 Task: Look for space in Kokubunji, Japan from 1st August, 2023 to 5th August, 2023 for 1 adult in price range Rs.6000 to Rs.15000. Place can be entire place with 1  bedroom having 1 bed and 1 bathroom. Property type can be house, flat, guest house. Amenities needed are: wifi. Booking option can be shelf check-in. Required host language is English.
Action: Mouse moved to (470, 112)
Screenshot: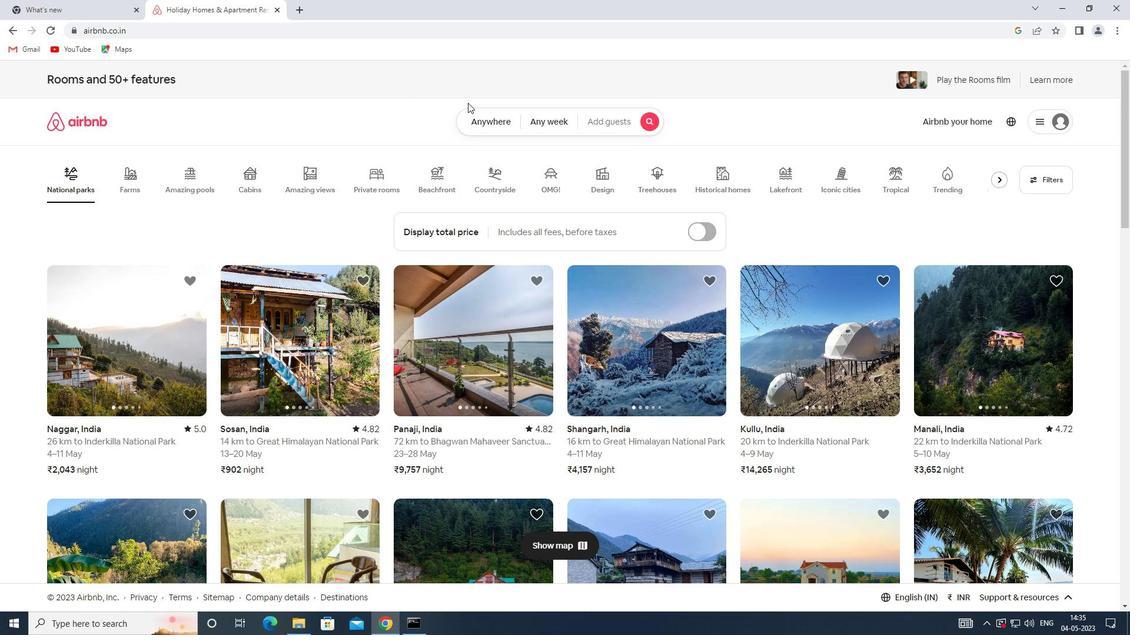 
Action: Mouse pressed left at (470, 112)
Screenshot: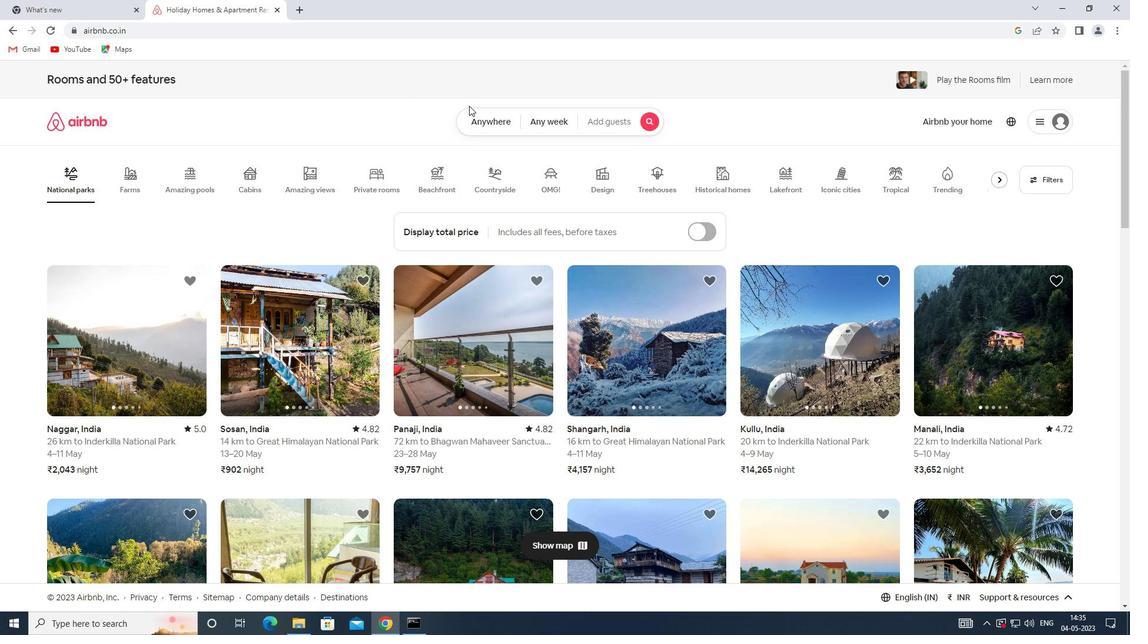 
Action: Mouse moved to (450, 164)
Screenshot: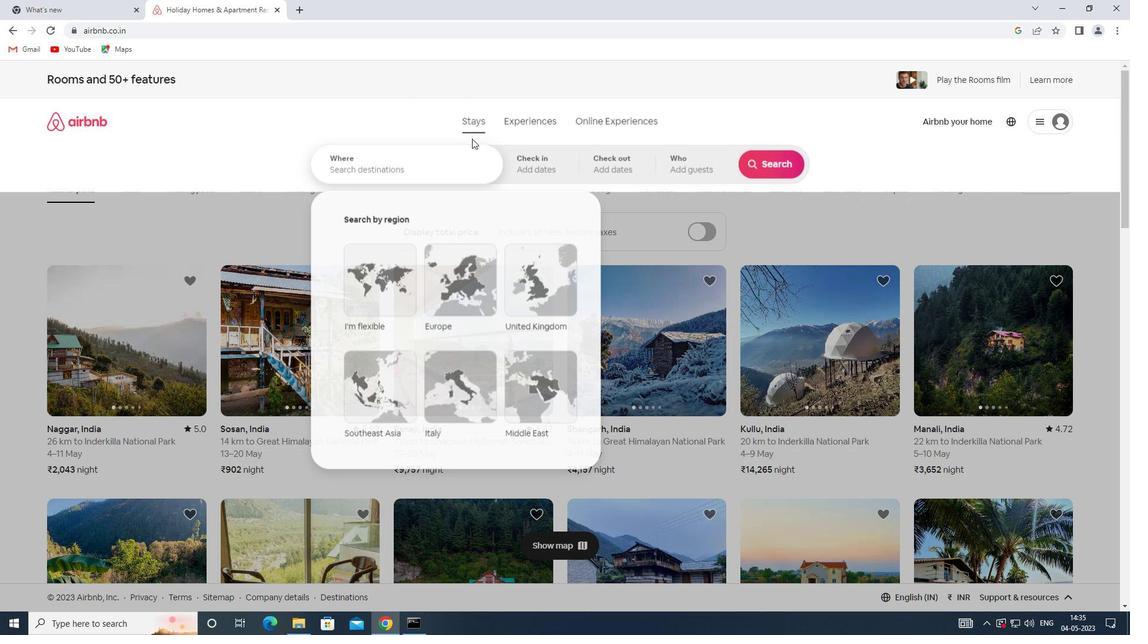
Action: Mouse pressed left at (450, 164)
Screenshot: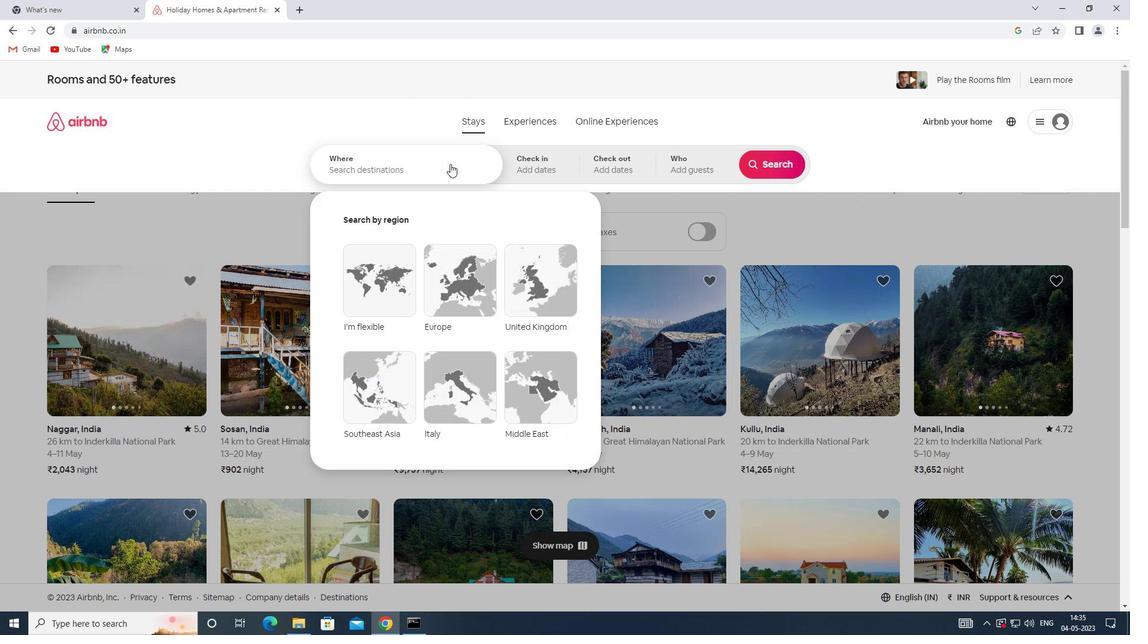 
Action: Key pressed <Key.shift><Key.shift><Key.shift><Key.shift><Key.shift><Key.shift><Key.shift><Key.shift><Key.shift><Key.shift><Key.shift><Key.shift><Key.shift><Key.shift><Key.shift><Key.shift><Key.shift><Key.shift><Key.shift><Key.shift><Key.shift><Key.shift><Key.shift><Key.shift><Key.shift><Key.shift><Key.shift>KOKUBUNJI,<Key.shift><Key.shift><Key.shift><Key.shift>JAPAN
Screenshot: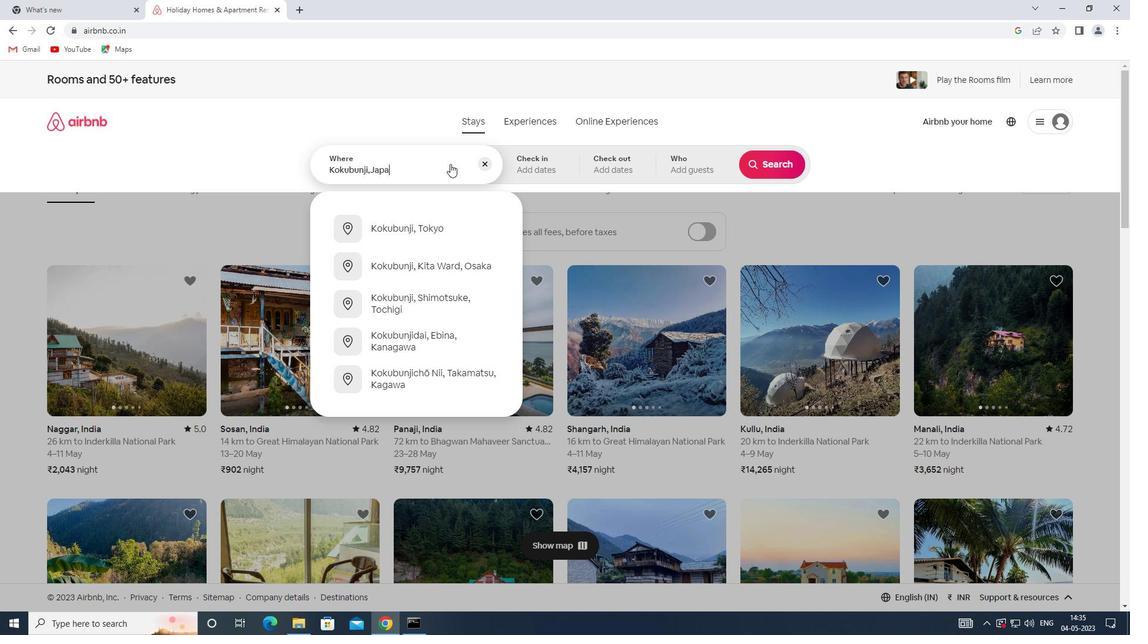 
Action: Mouse moved to (529, 166)
Screenshot: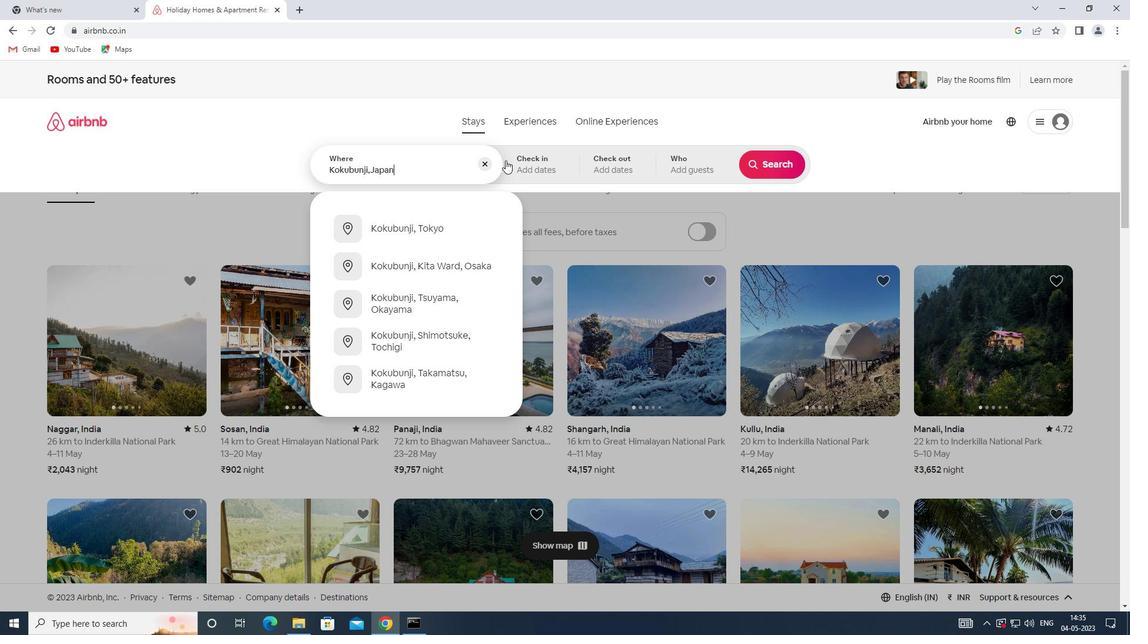 
Action: Mouse pressed left at (529, 166)
Screenshot: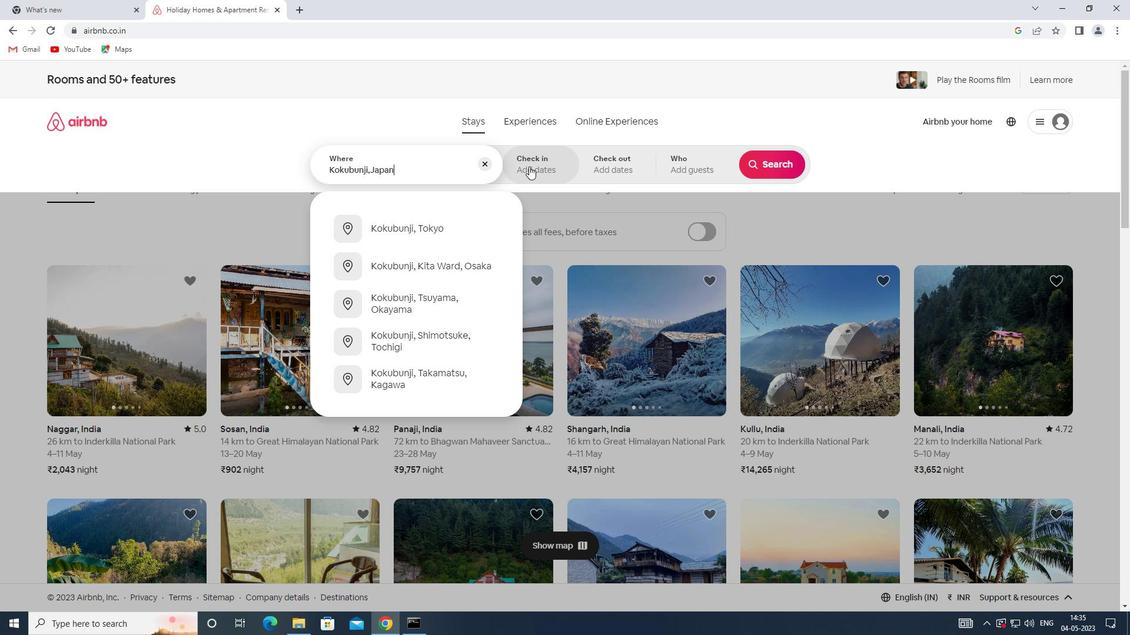 
Action: Mouse moved to (762, 259)
Screenshot: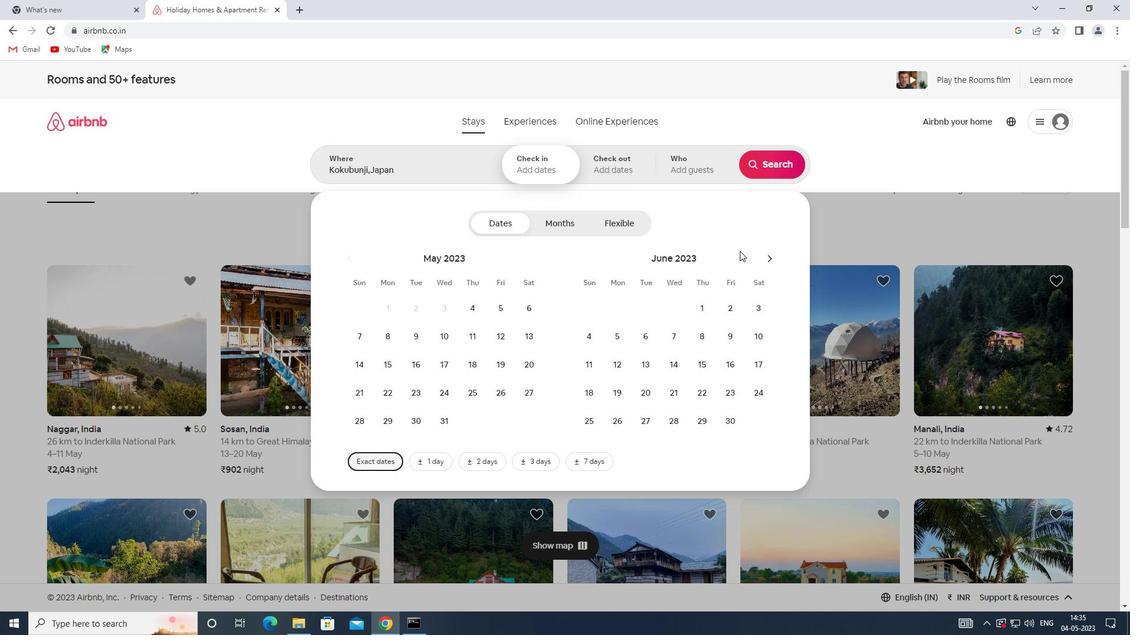 
Action: Mouse pressed left at (762, 259)
Screenshot: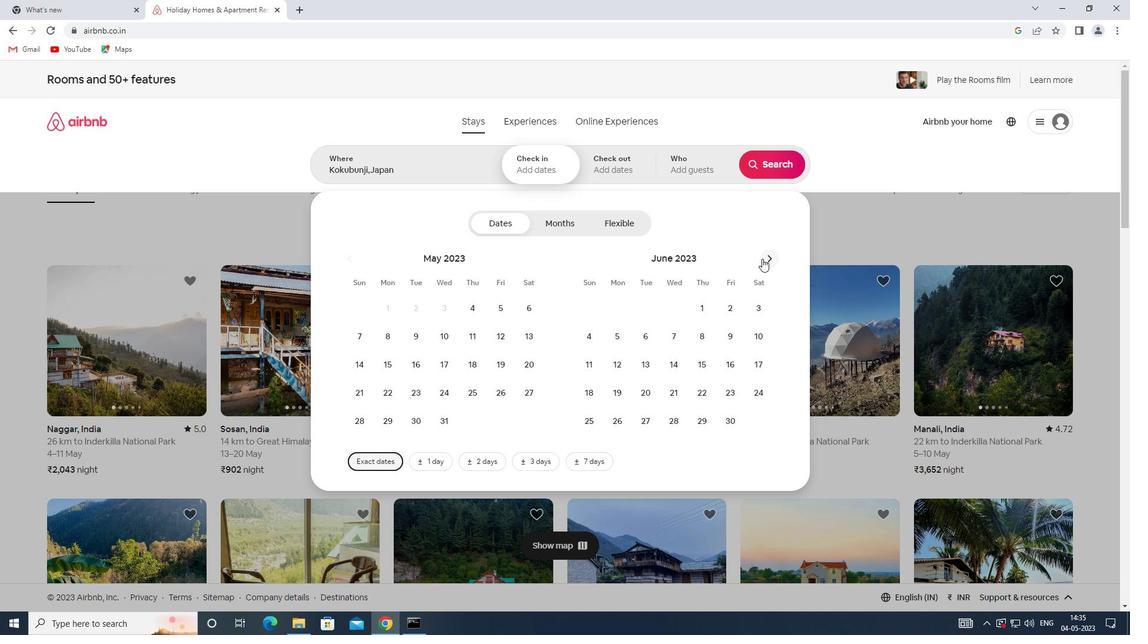 
Action: Mouse pressed left at (762, 259)
Screenshot: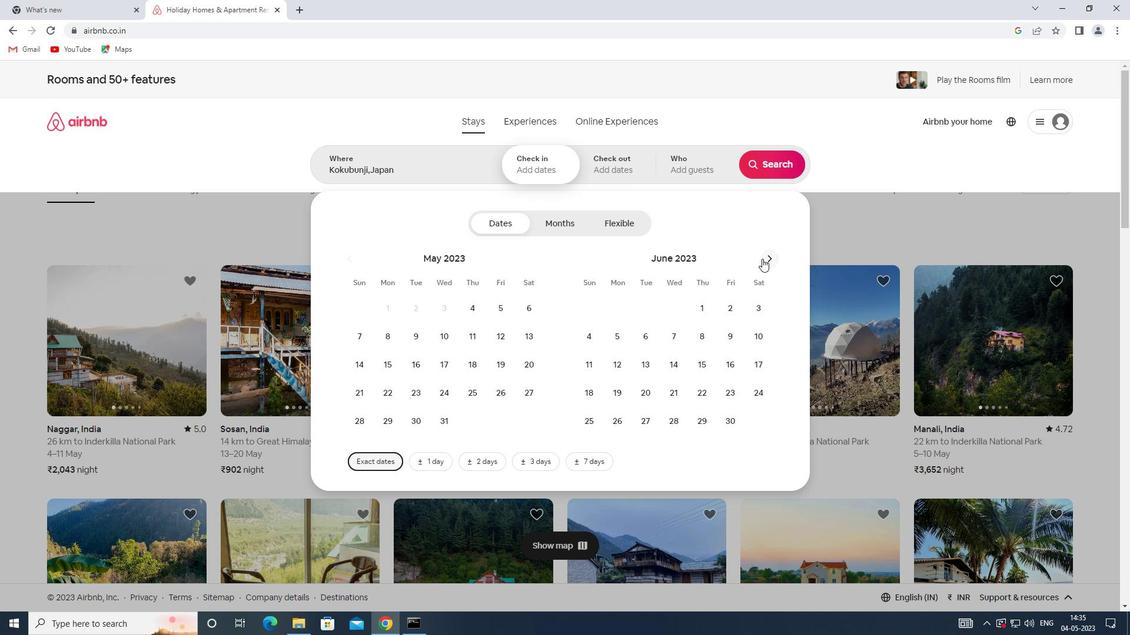 
Action: Mouse moved to (636, 302)
Screenshot: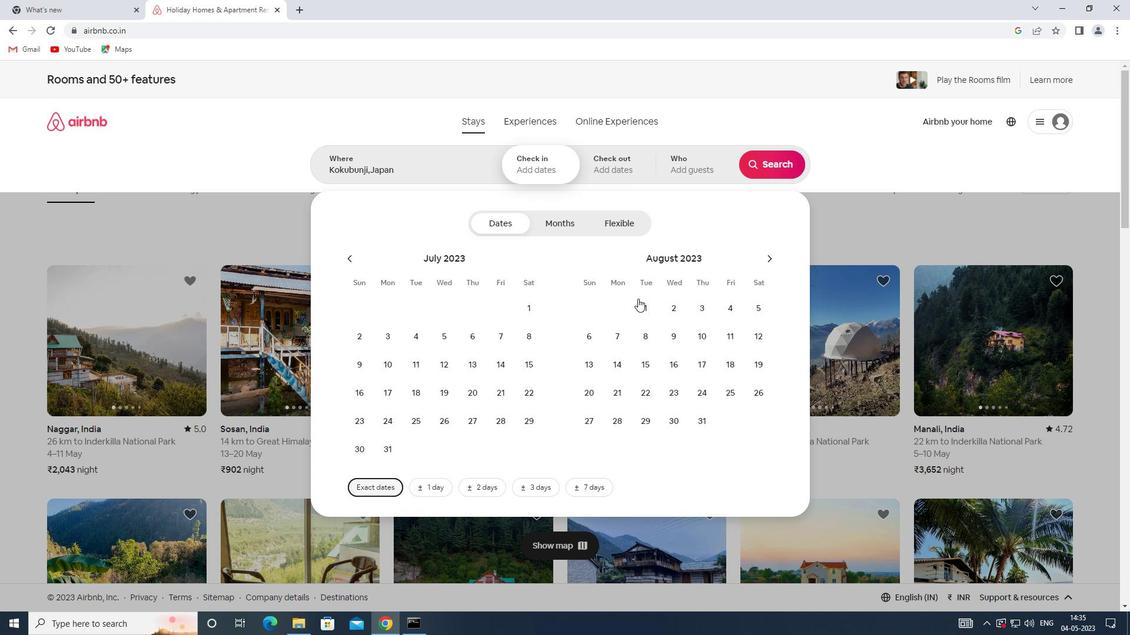 
Action: Mouse pressed left at (636, 302)
Screenshot: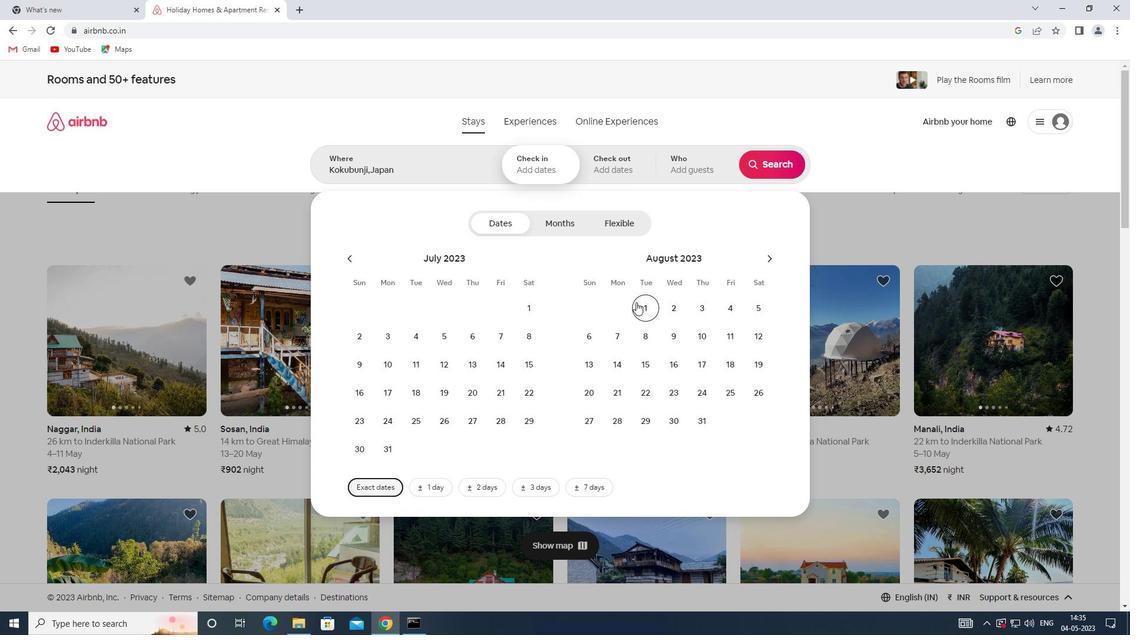 
Action: Mouse moved to (767, 302)
Screenshot: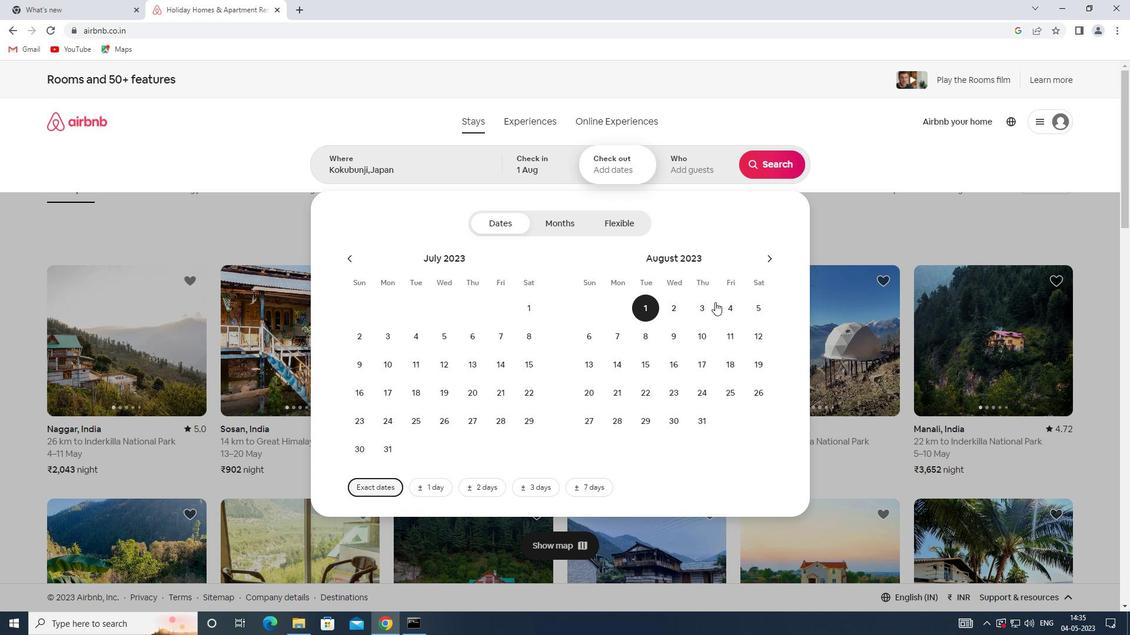 
Action: Mouse pressed left at (767, 302)
Screenshot: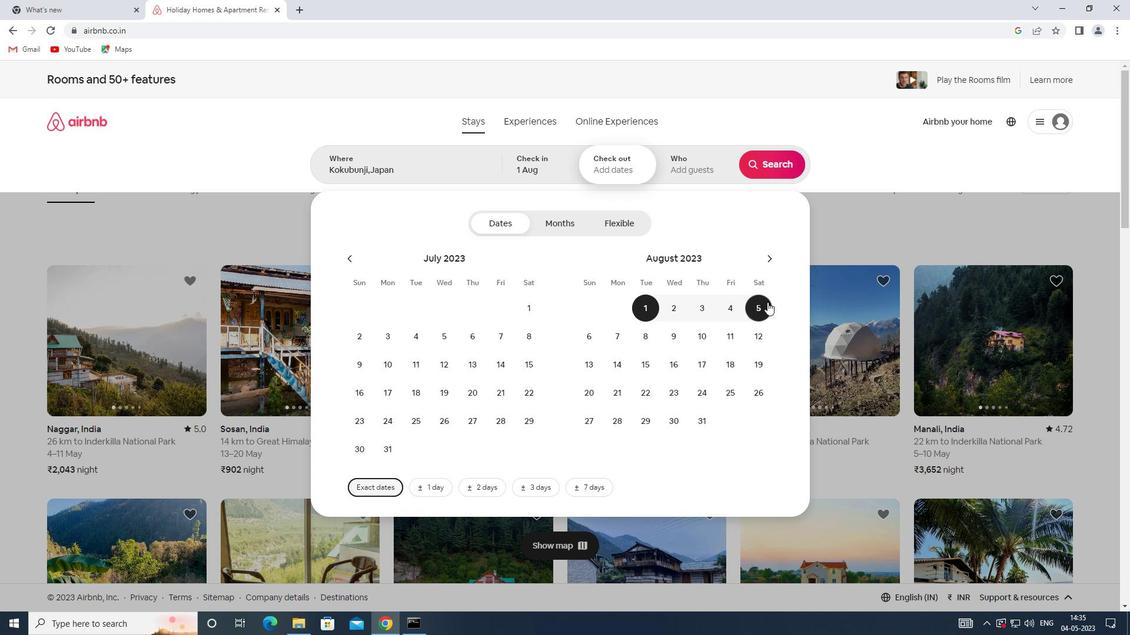 
Action: Mouse moved to (692, 171)
Screenshot: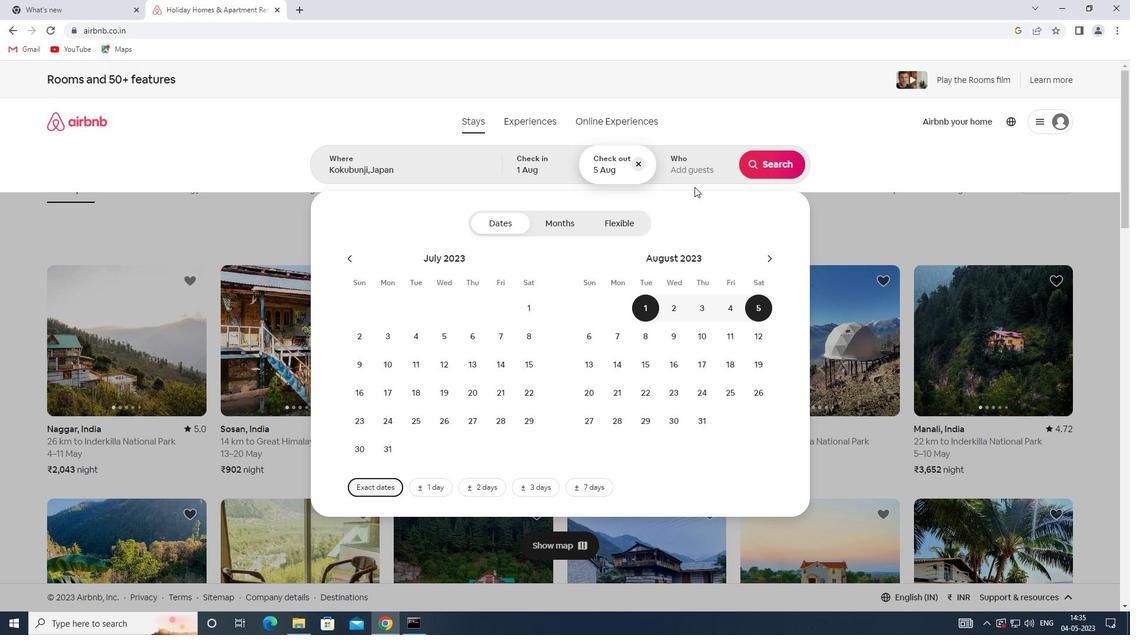 
Action: Mouse pressed left at (692, 171)
Screenshot: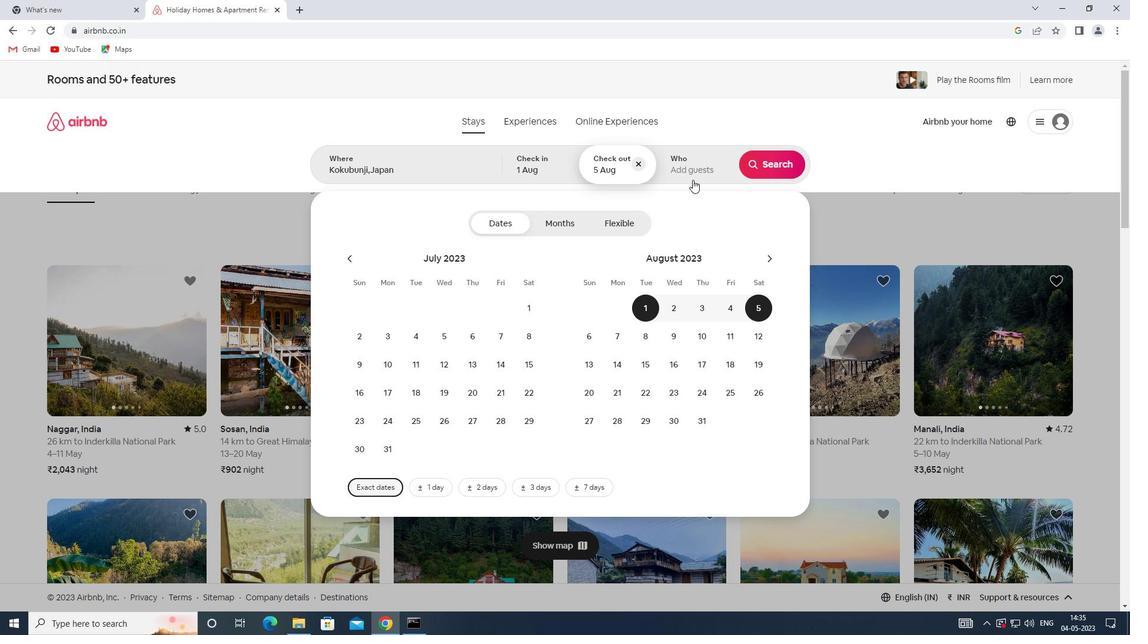 
Action: Mouse moved to (773, 230)
Screenshot: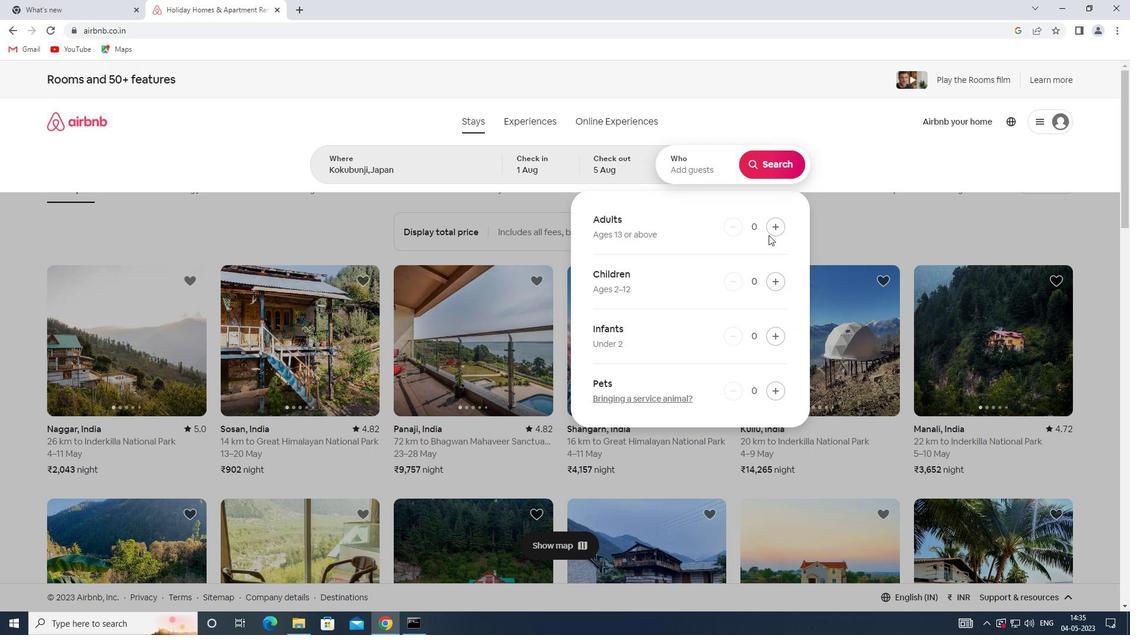 
Action: Mouse pressed left at (773, 230)
Screenshot: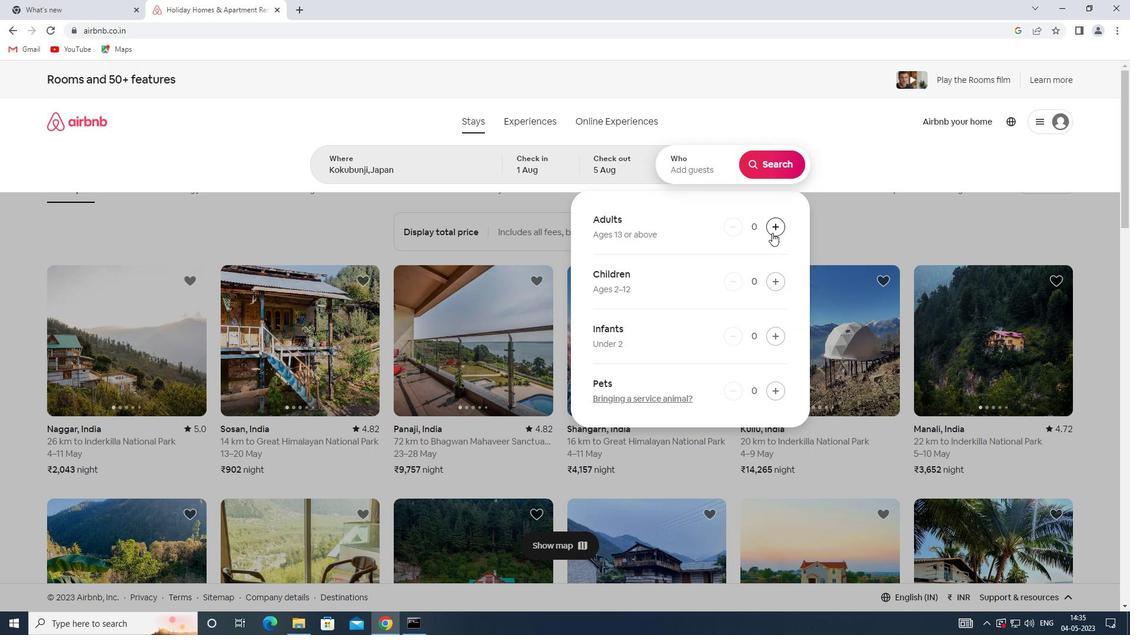 
Action: Mouse moved to (774, 162)
Screenshot: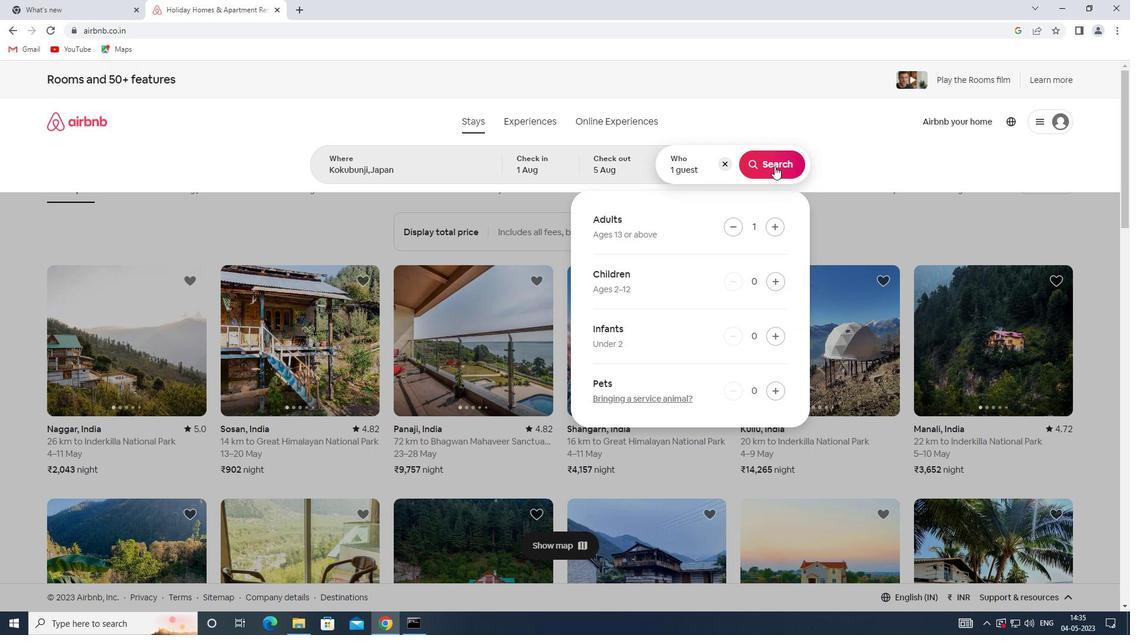
Action: Mouse pressed left at (774, 162)
Screenshot: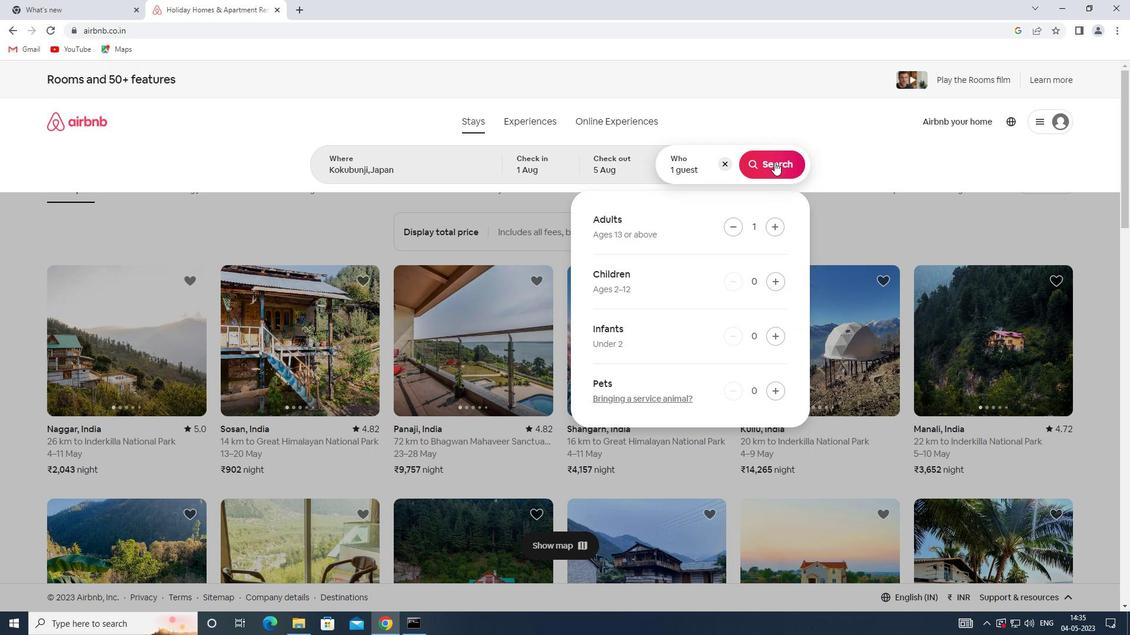 
Action: Mouse moved to (1080, 125)
Screenshot: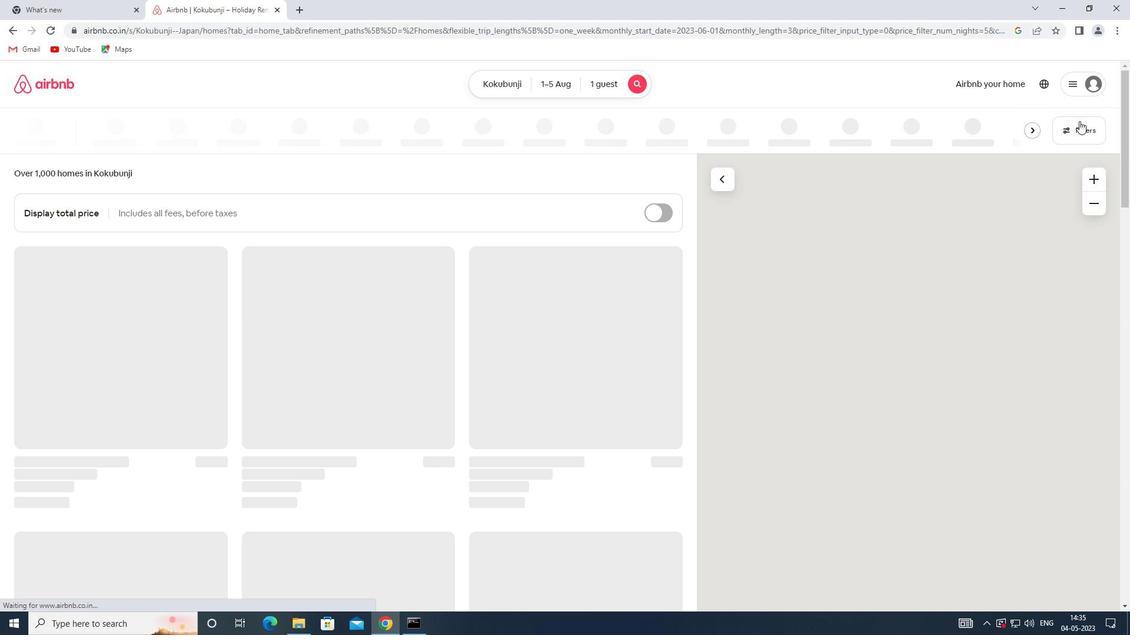 
Action: Mouse pressed left at (1080, 125)
Screenshot: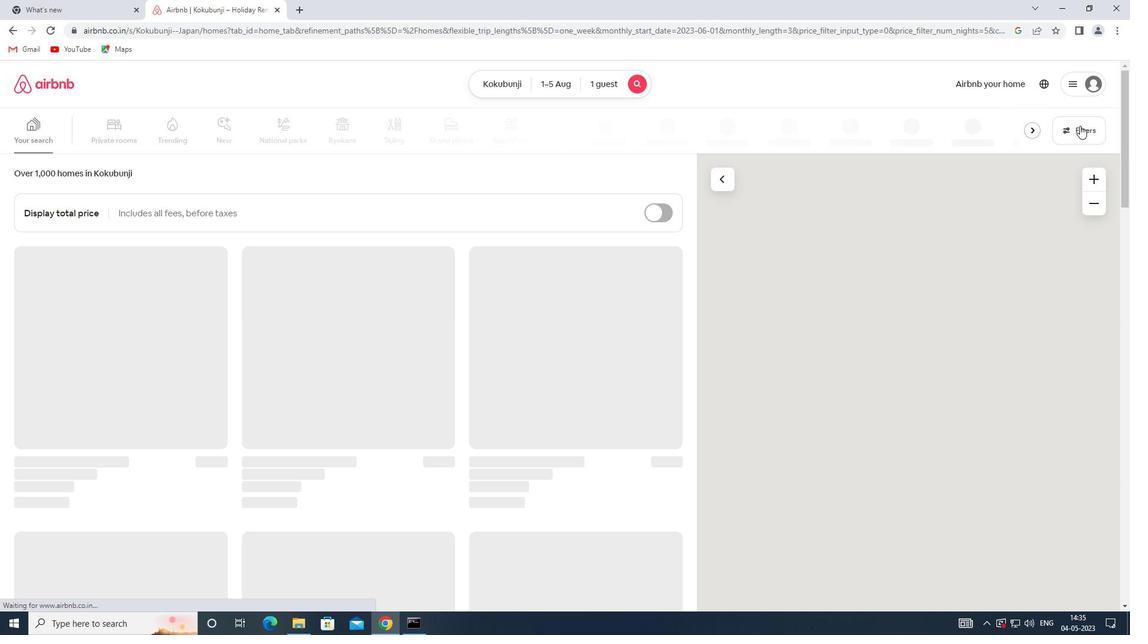 
Action: Mouse moved to (423, 278)
Screenshot: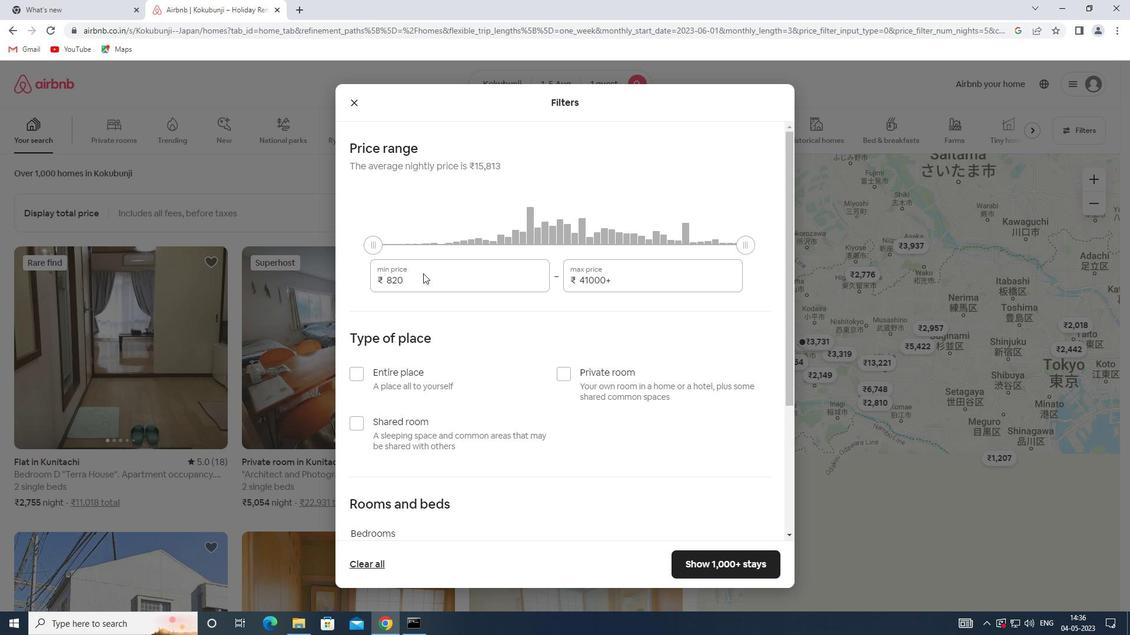 
Action: Mouse pressed left at (423, 278)
Screenshot: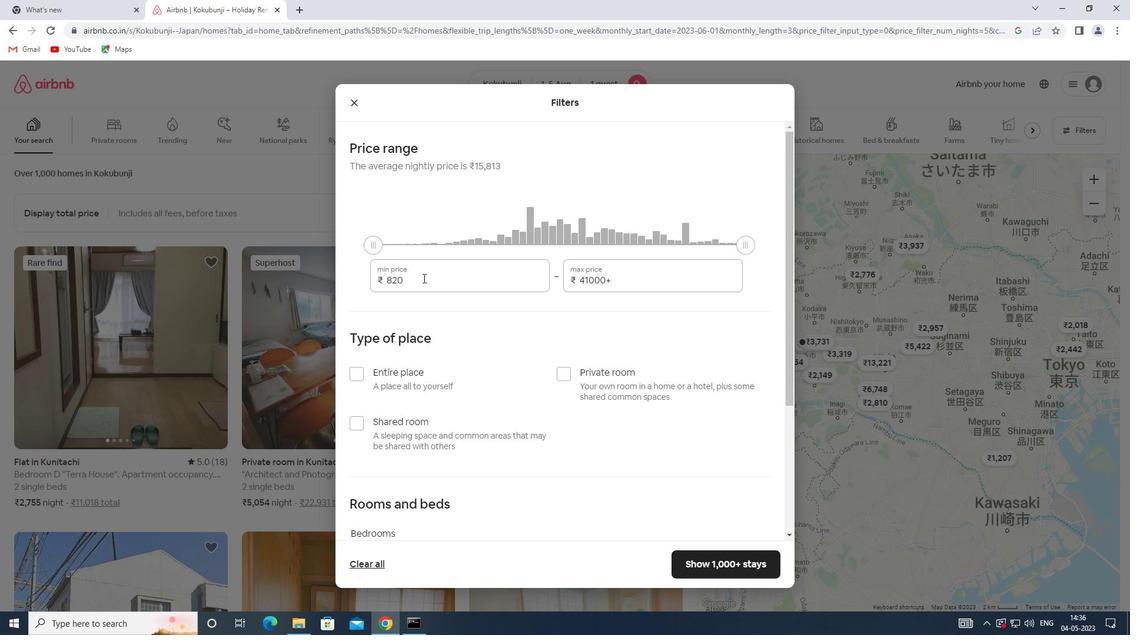 
Action: Mouse moved to (297, 279)
Screenshot: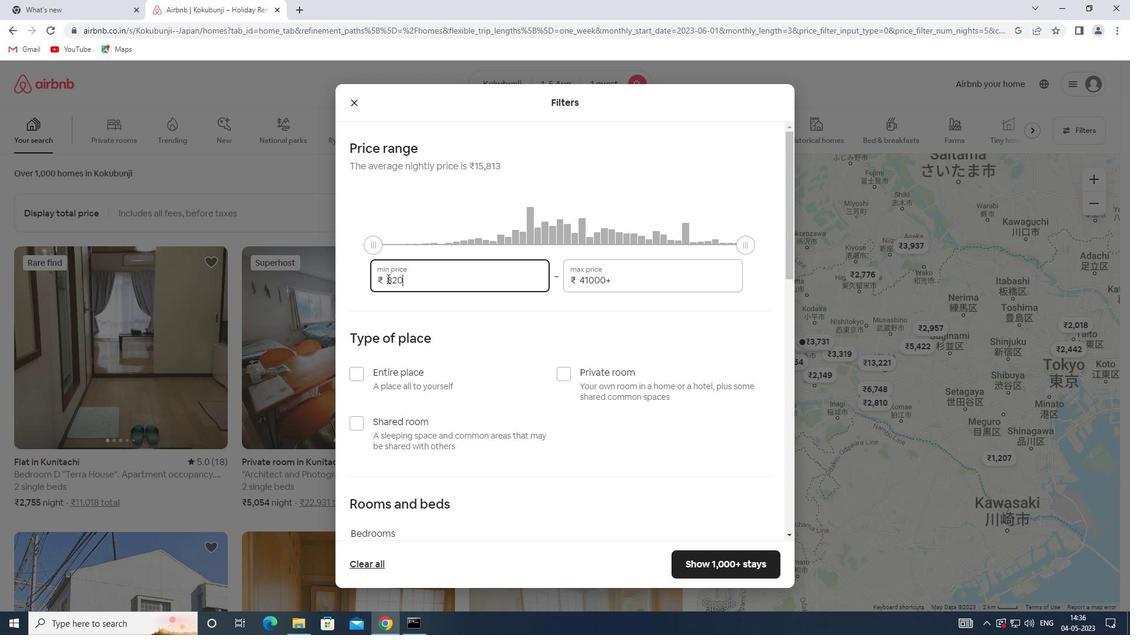 
Action: Key pressed 6000
Screenshot: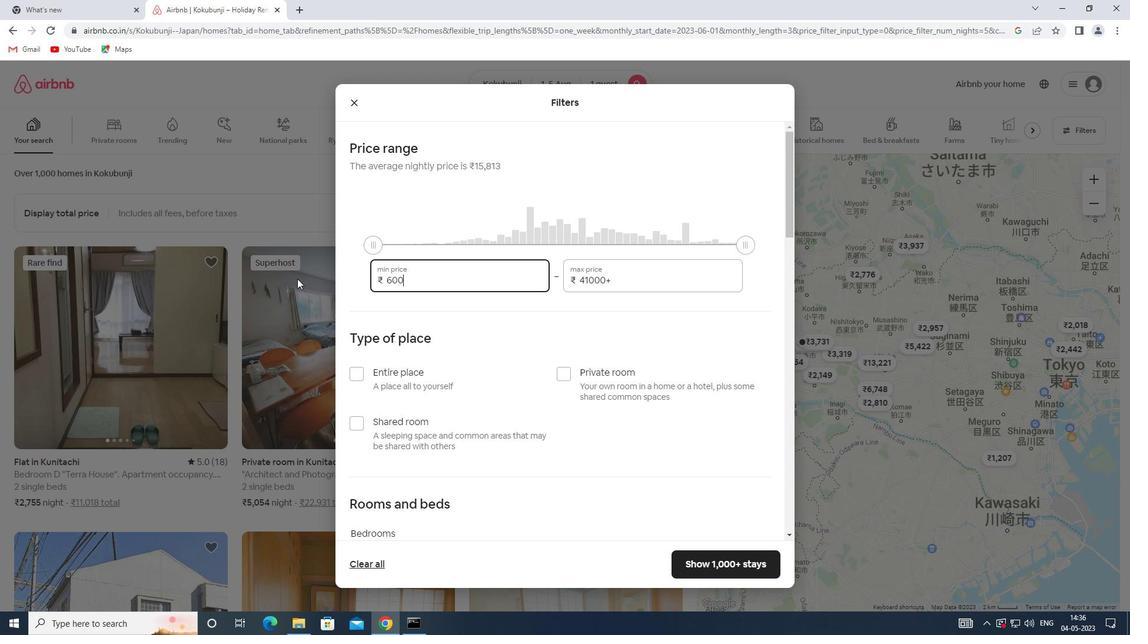 
Action: Mouse moved to (627, 276)
Screenshot: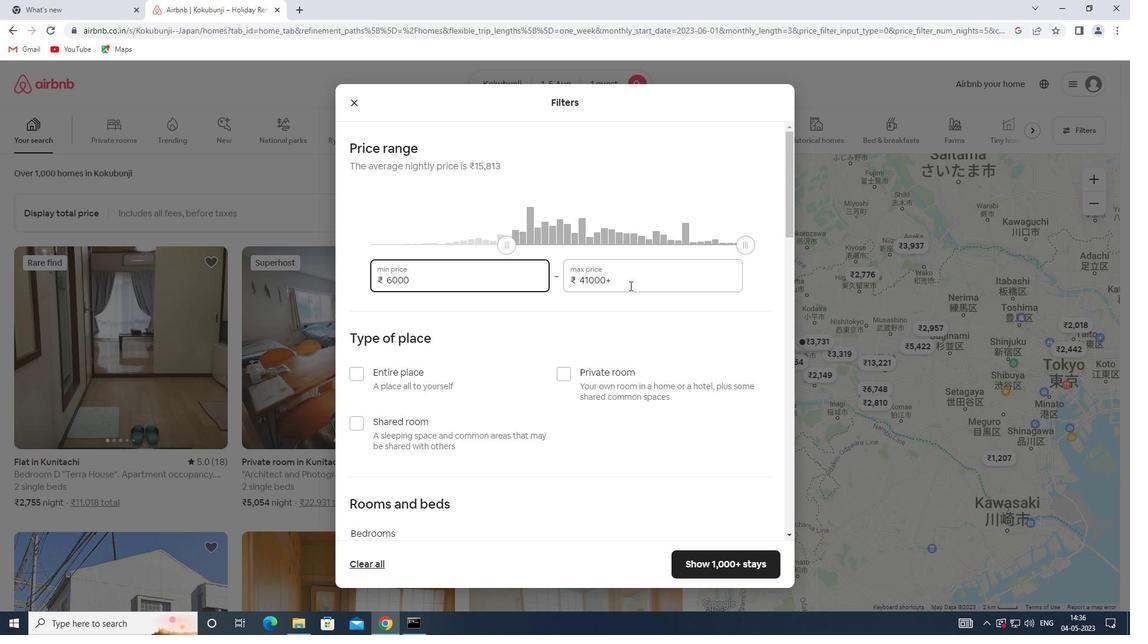 
Action: Mouse pressed left at (627, 276)
Screenshot: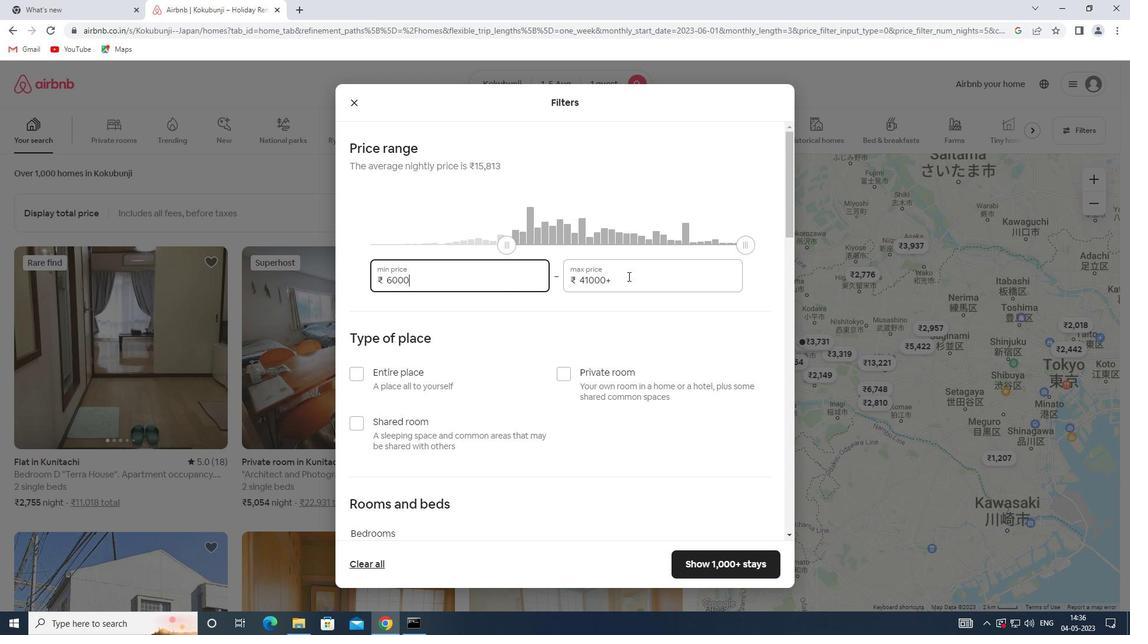 
Action: Mouse moved to (563, 282)
Screenshot: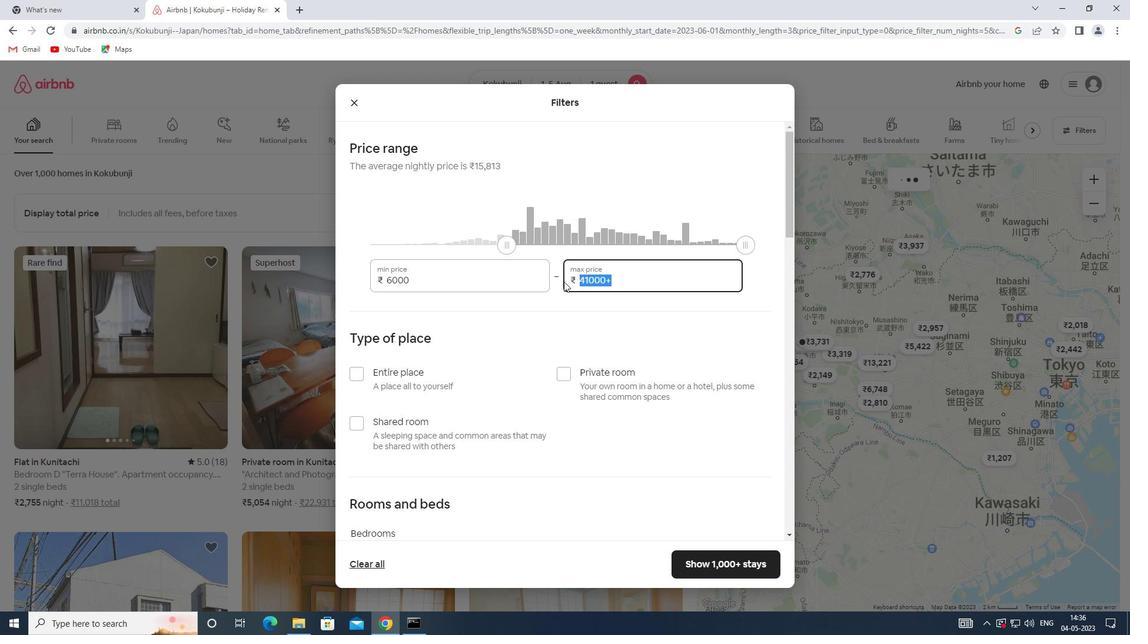 
Action: Key pressed 15000
Screenshot: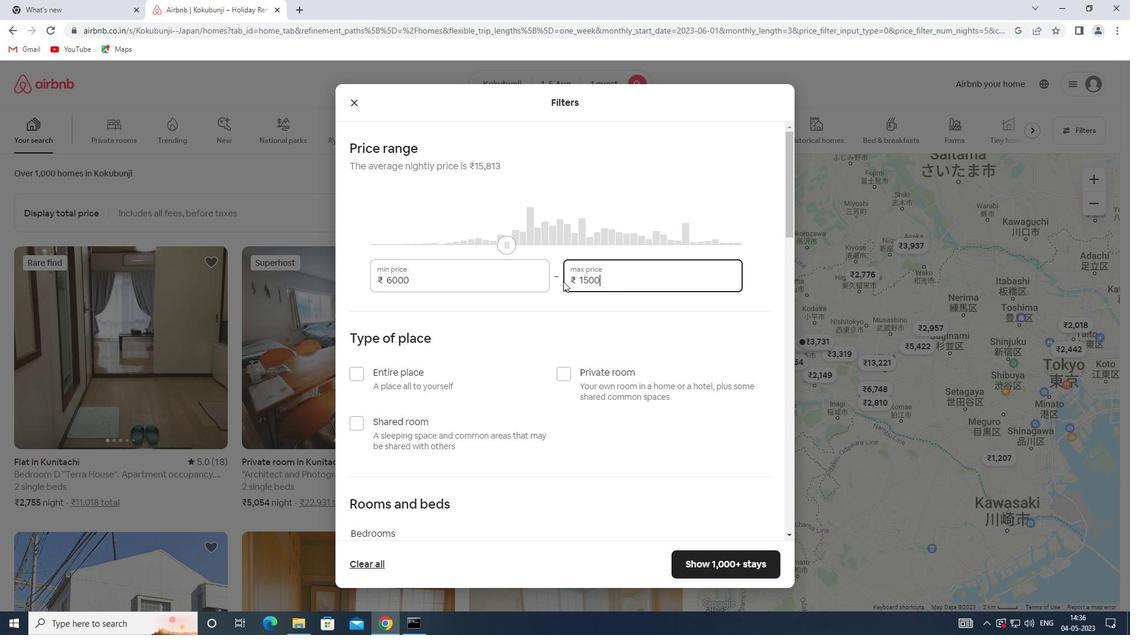 
Action: Mouse moved to (428, 385)
Screenshot: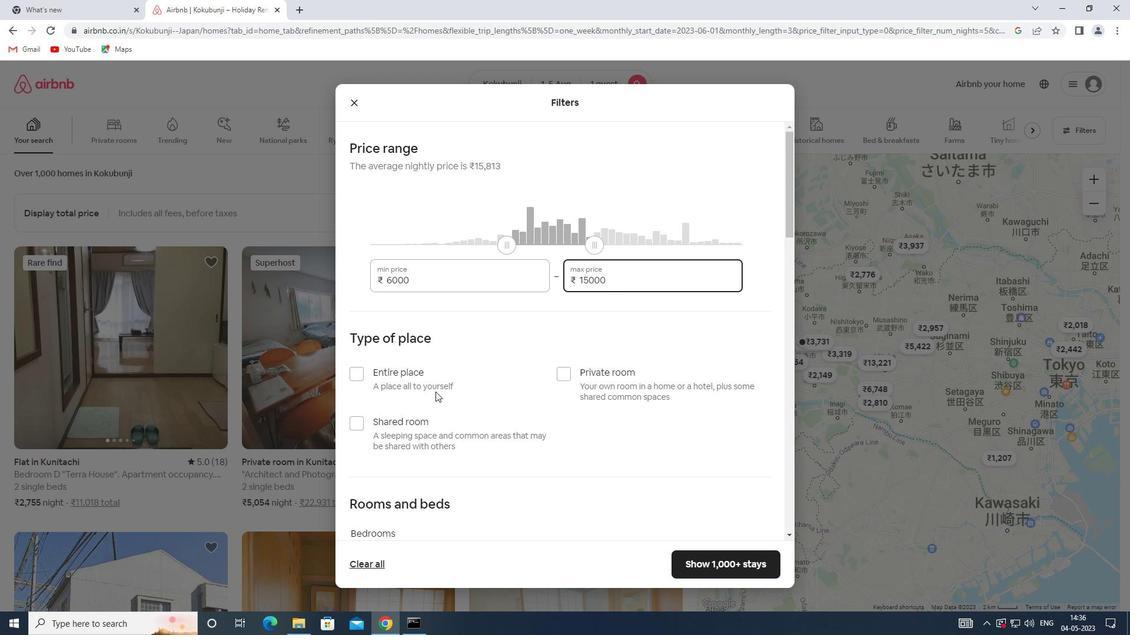 
Action: Mouse pressed left at (428, 385)
Screenshot: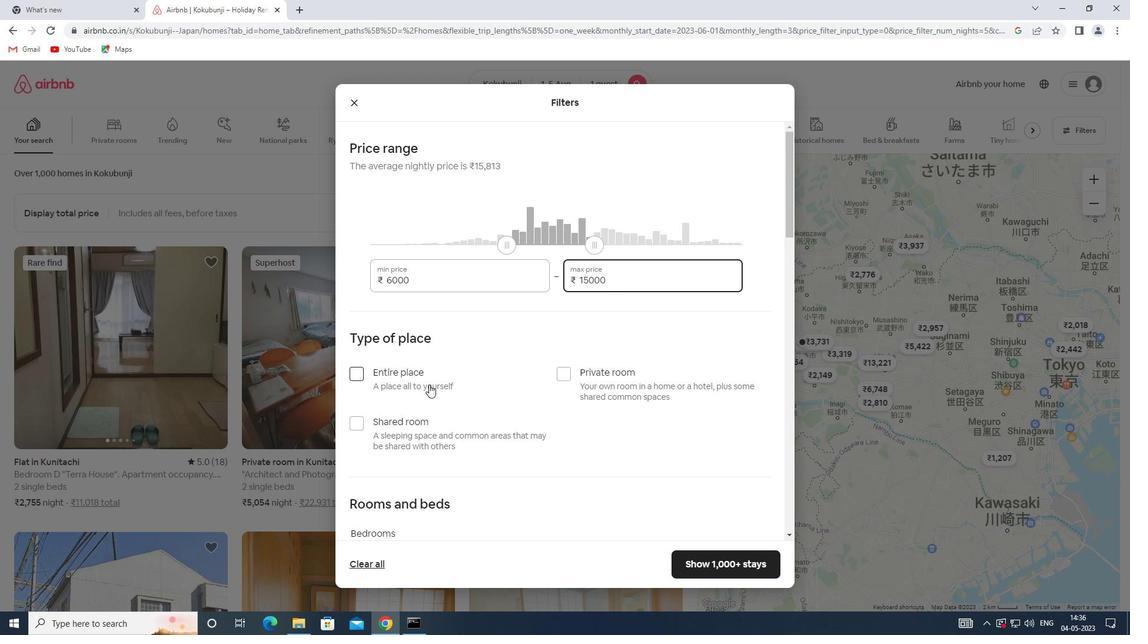 
Action: Mouse moved to (428, 385)
Screenshot: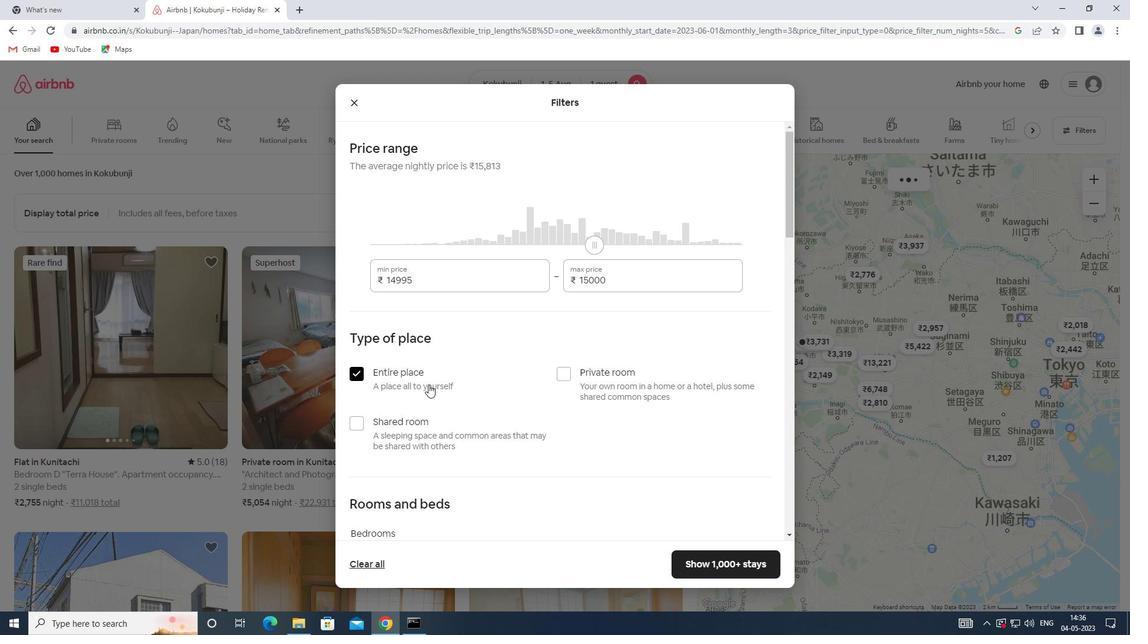 
Action: Mouse scrolled (428, 384) with delta (0, 0)
Screenshot: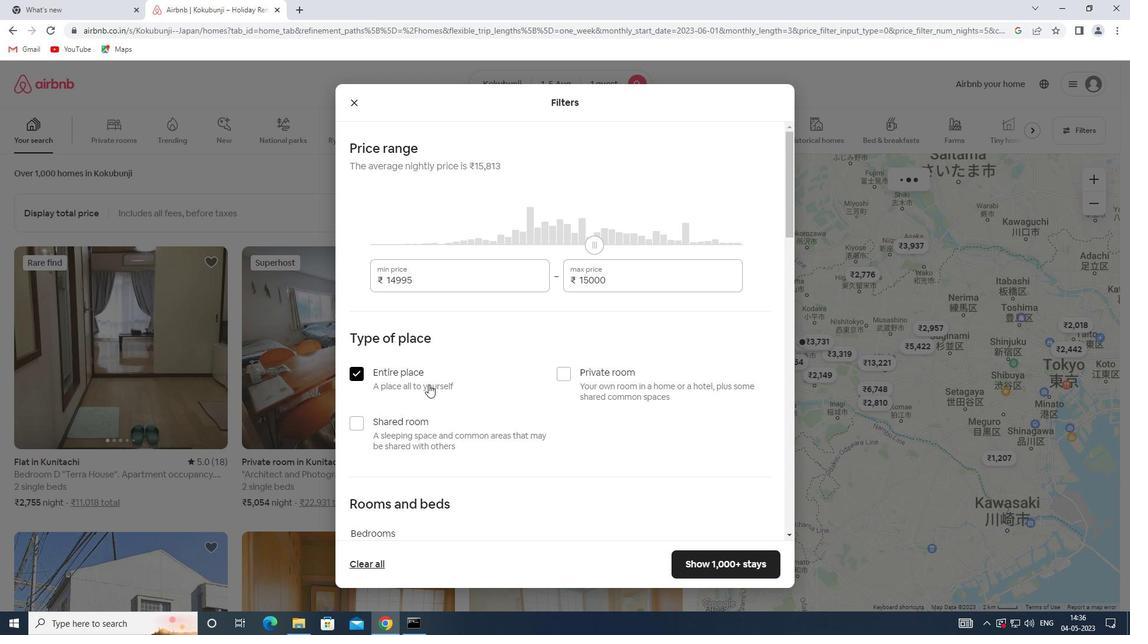 
Action: Mouse scrolled (428, 384) with delta (0, 0)
Screenshot: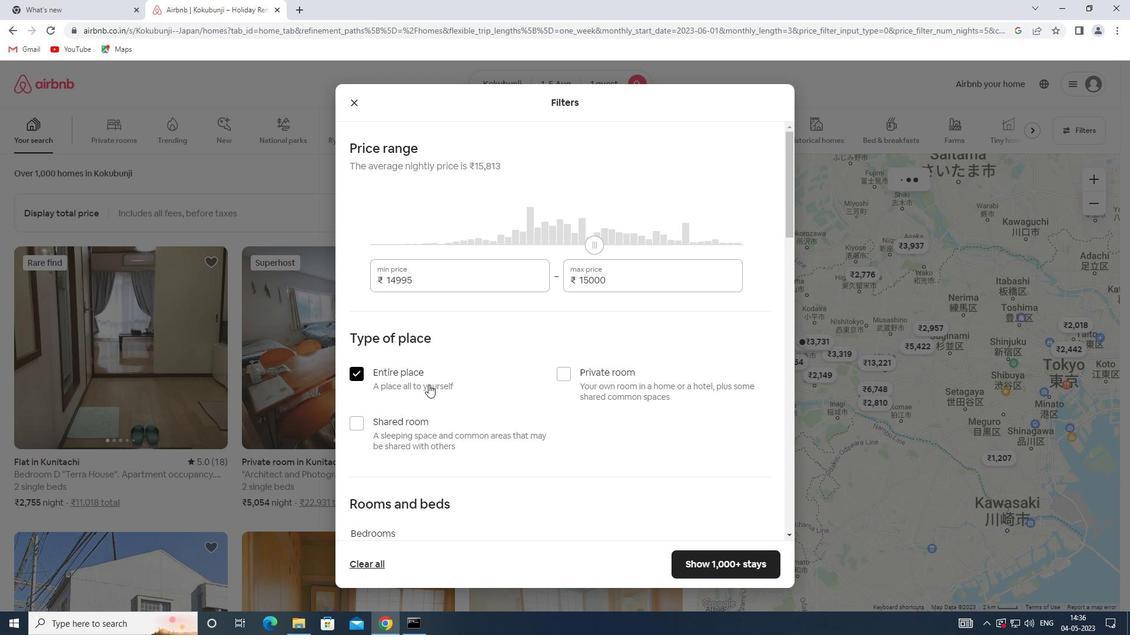 
Action: Mouse scrolled (428, 384) with delta (0, 0)
Screenshot: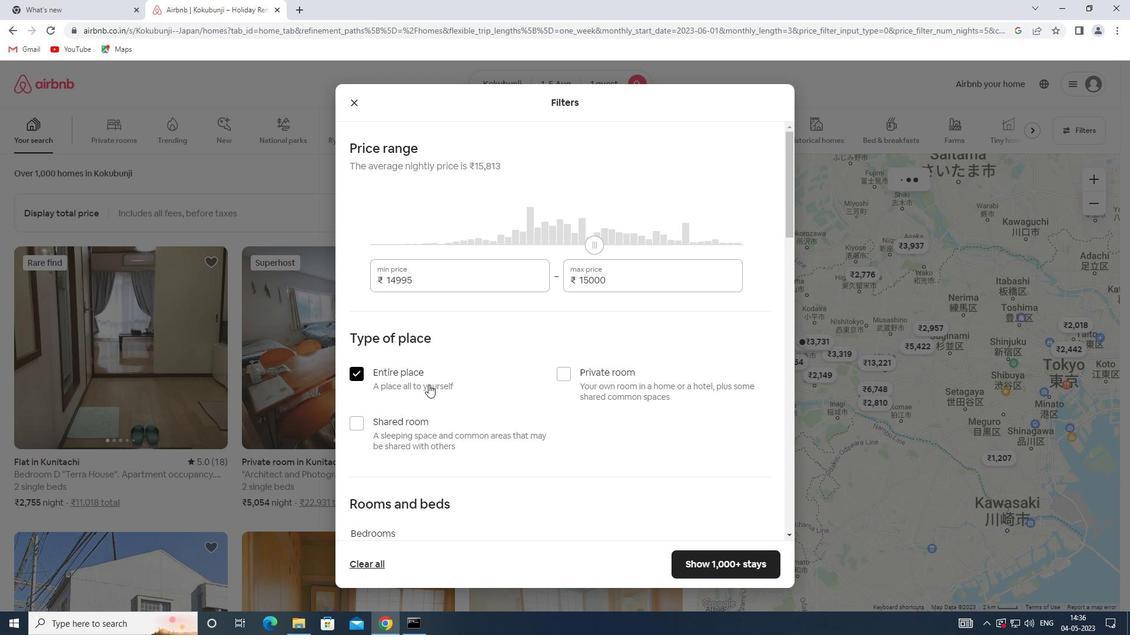 
Action: Mouse moved to (428, 385)
Screenshot: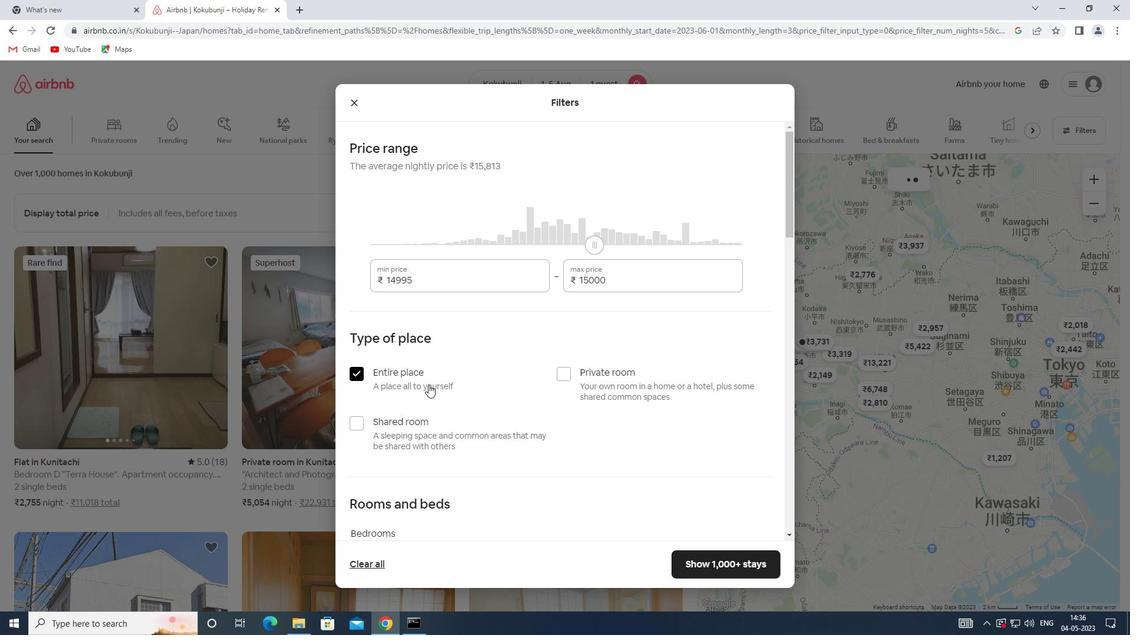 
Action: Mouse scrolled (428, 385) with delta (0, 0)
Screenshot: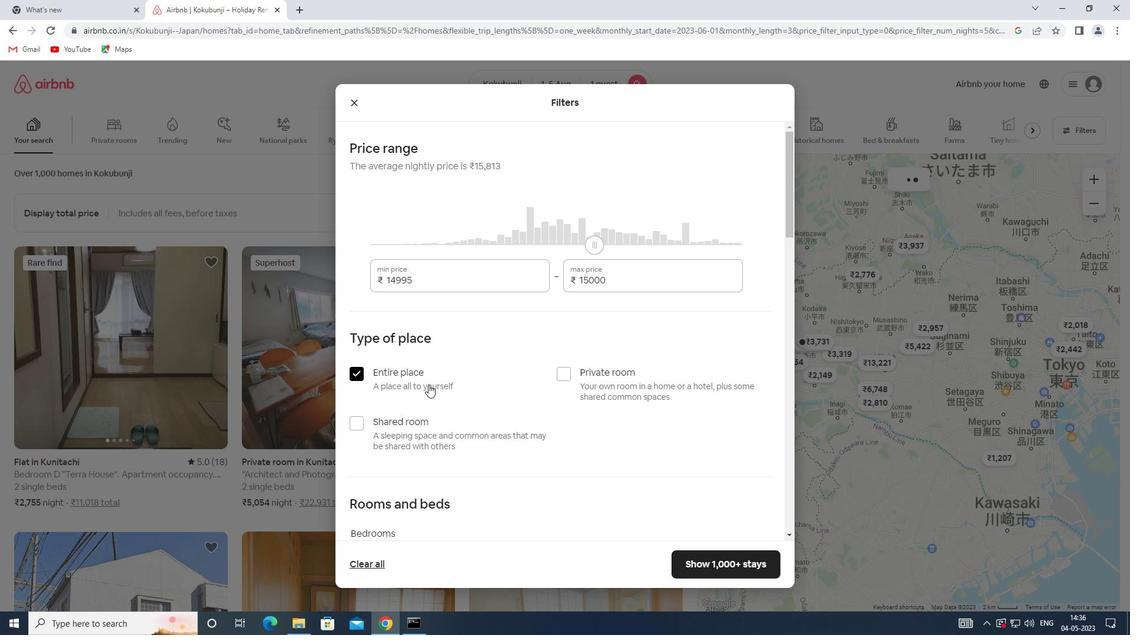 
Action: Mouse moved to (422, 333)
Screenshot: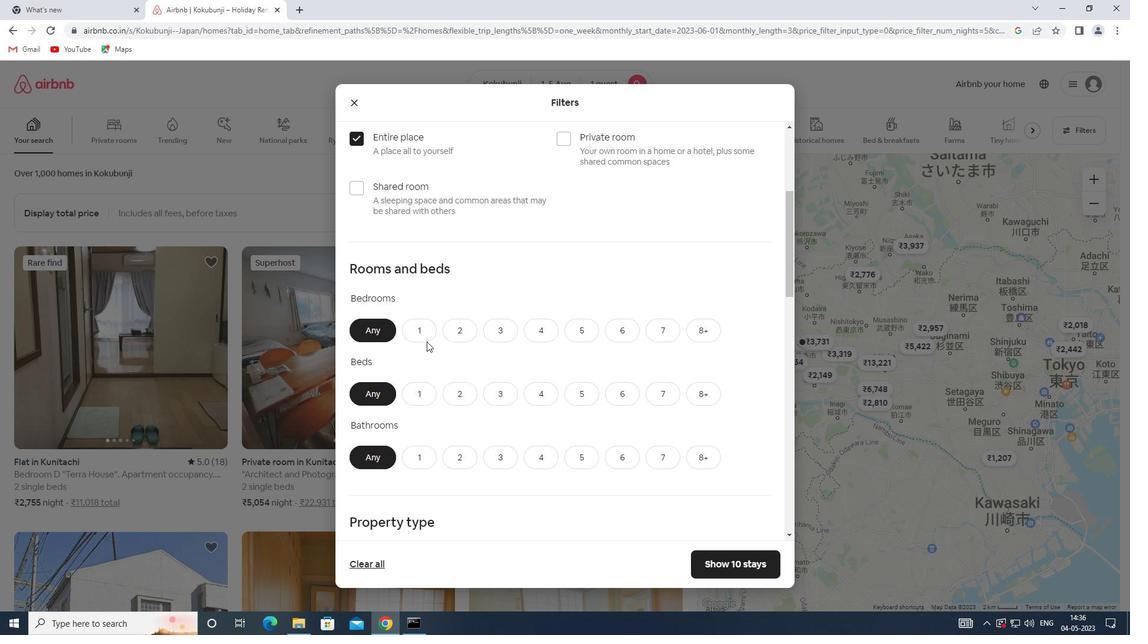 
Action: Mouse pressed left at (422, 333)
Screenshot: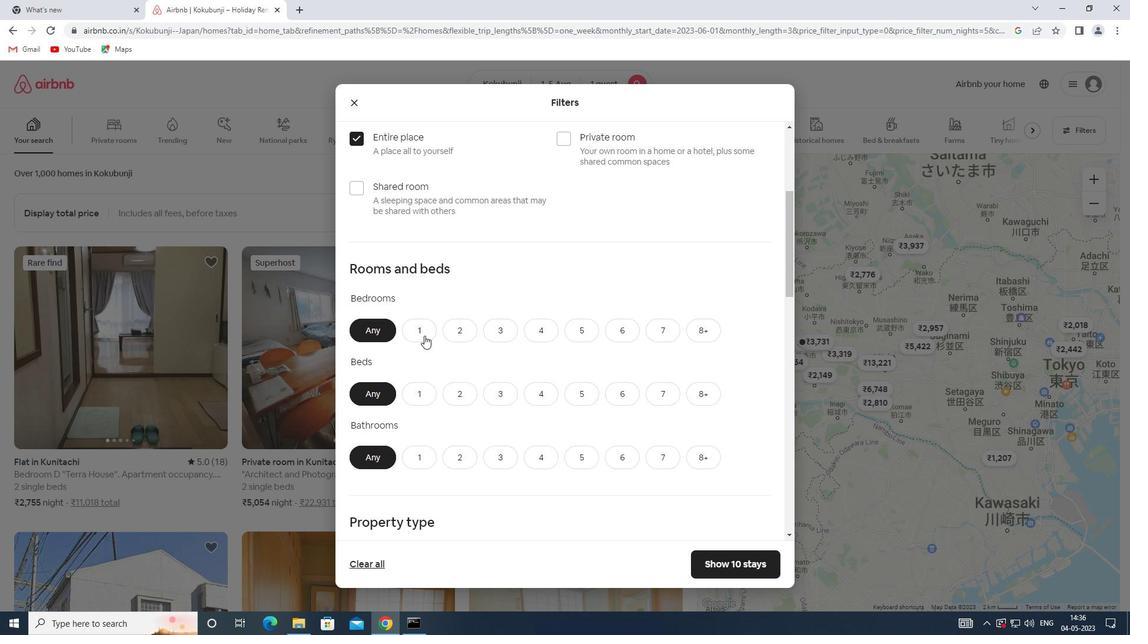 
Action: Mouse moved to (417, 387)
Screenshot: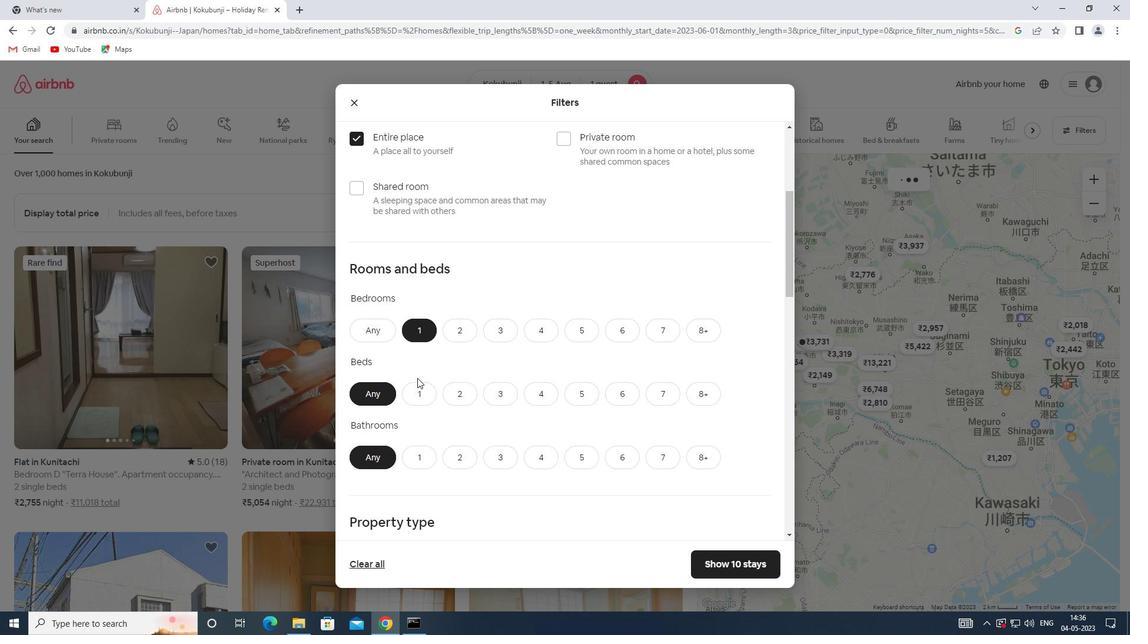 
Action: Mouse pressed left at (417, 387)
Screenshot: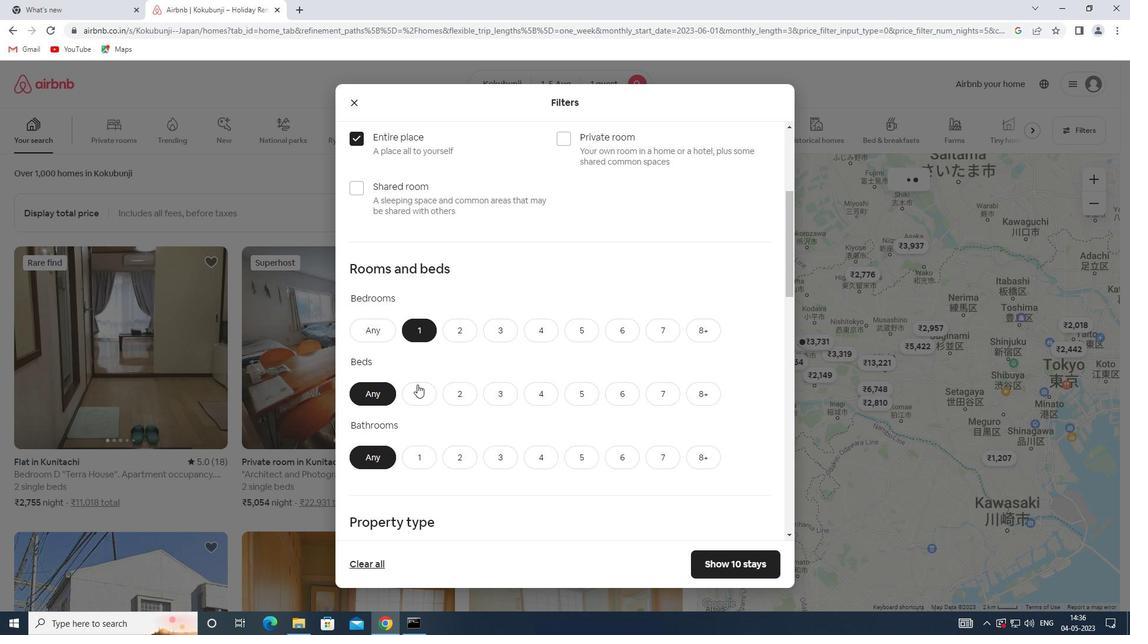 
Action: Mouse moved to (423, 452)
Screenshot: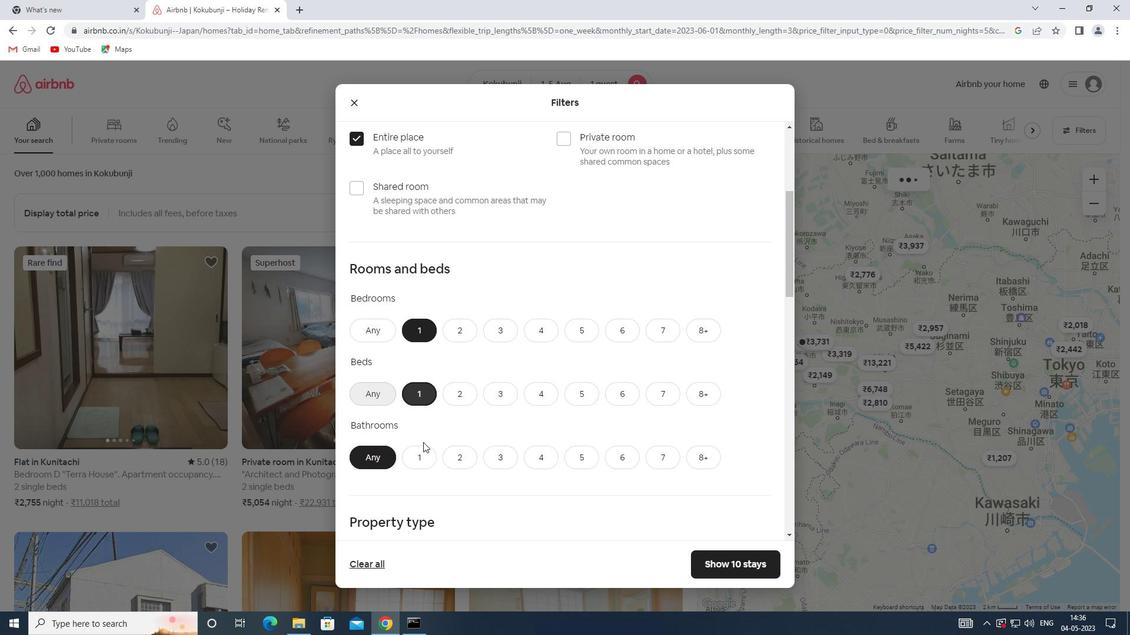 
Action: Mouse pressed left at (423, 452)
Screenshot: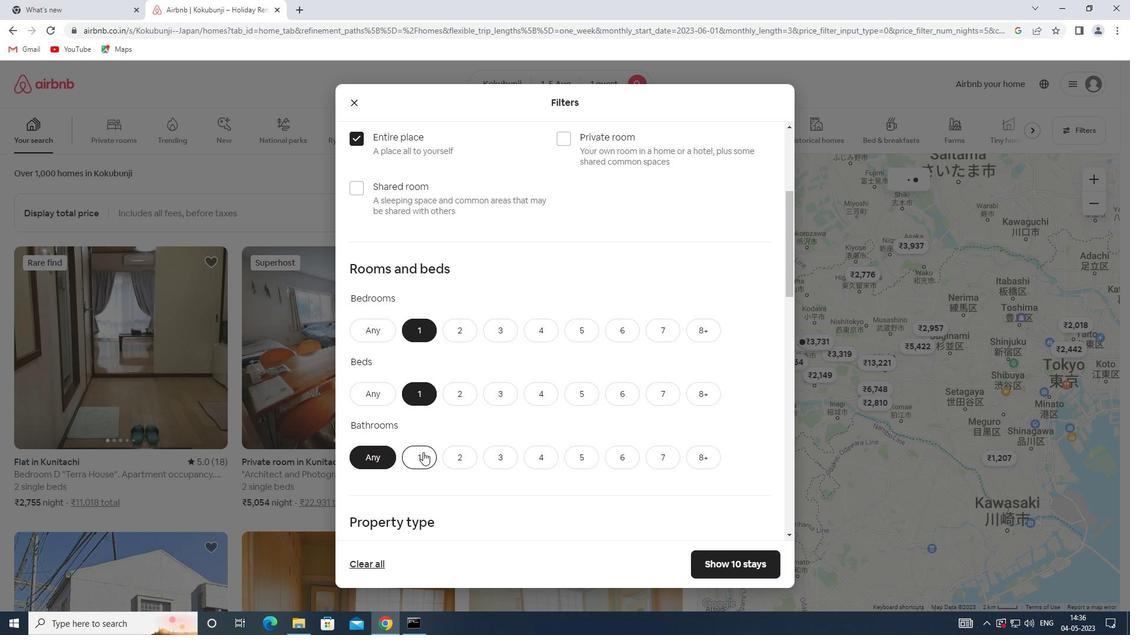 
Action: Mouse moved to (438, 445)
Screenshot: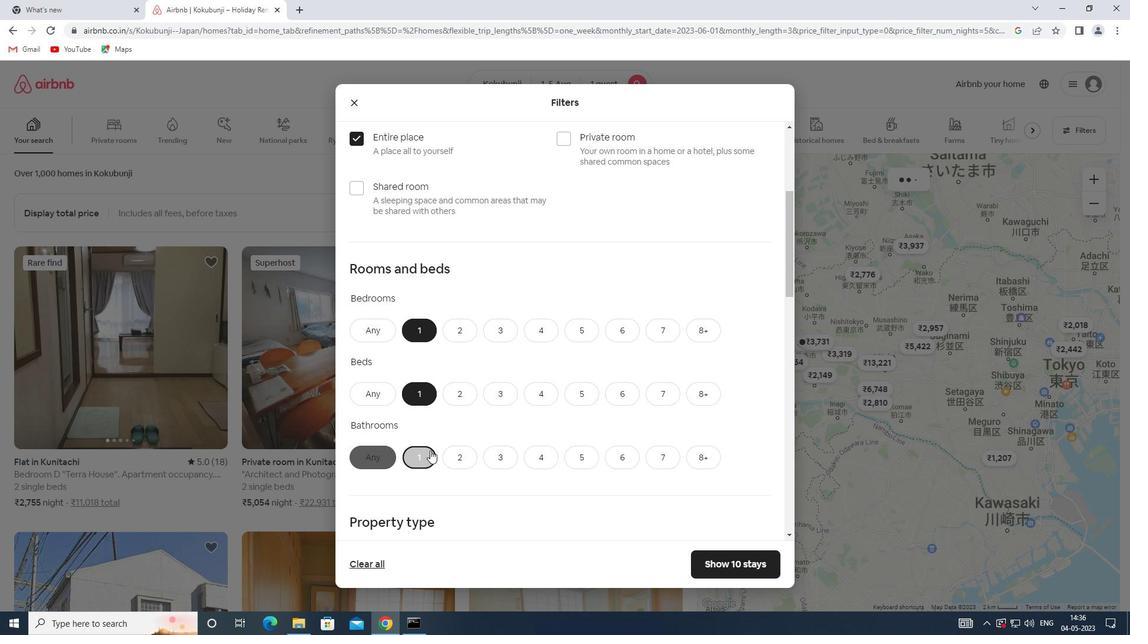 
Action: Mouse scrolled (438, 445) with delta (0, 0)
Screenshot: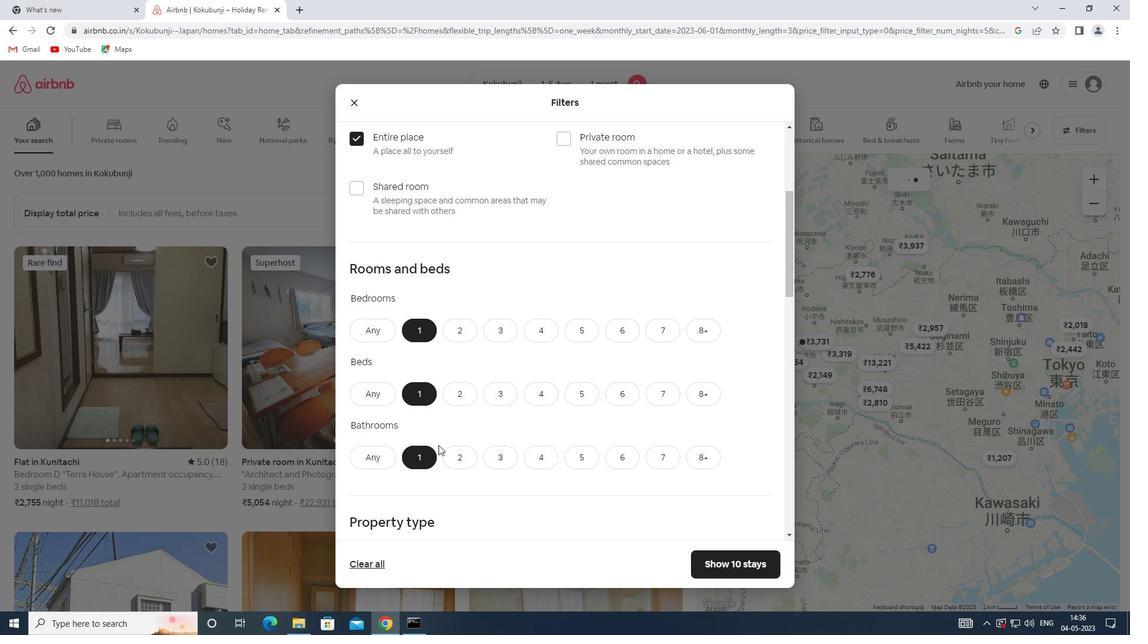 
Action: Mouse scrolled (438, 445) with delta (0, 0)
Screenshot: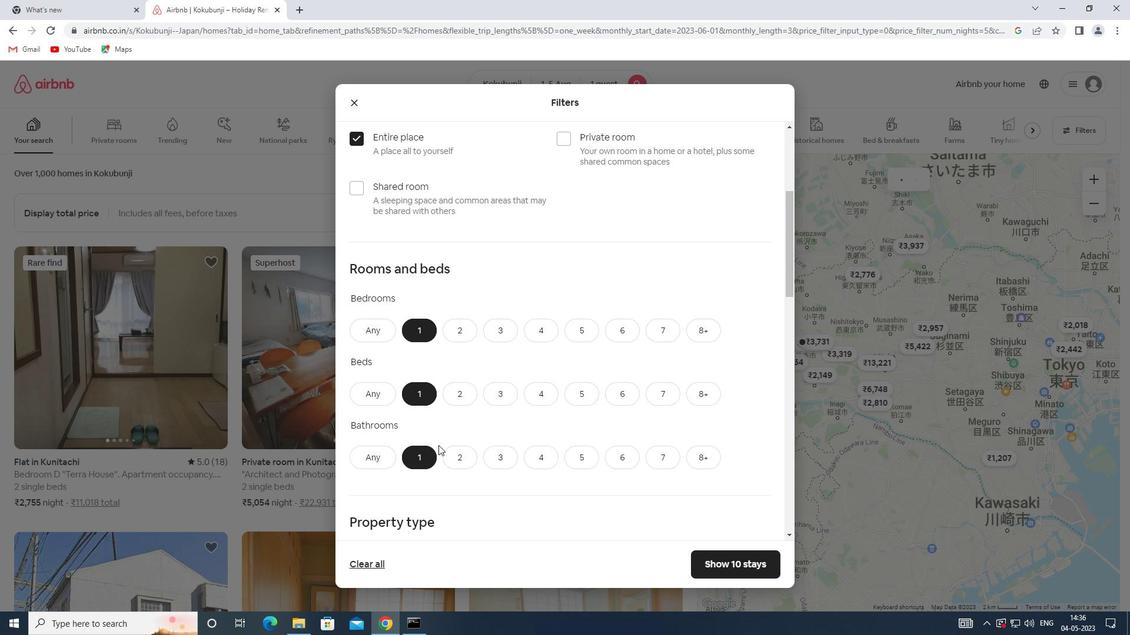 
Action: Mouse scrolled (438, 445) with delta (0, 0)
Screenshot: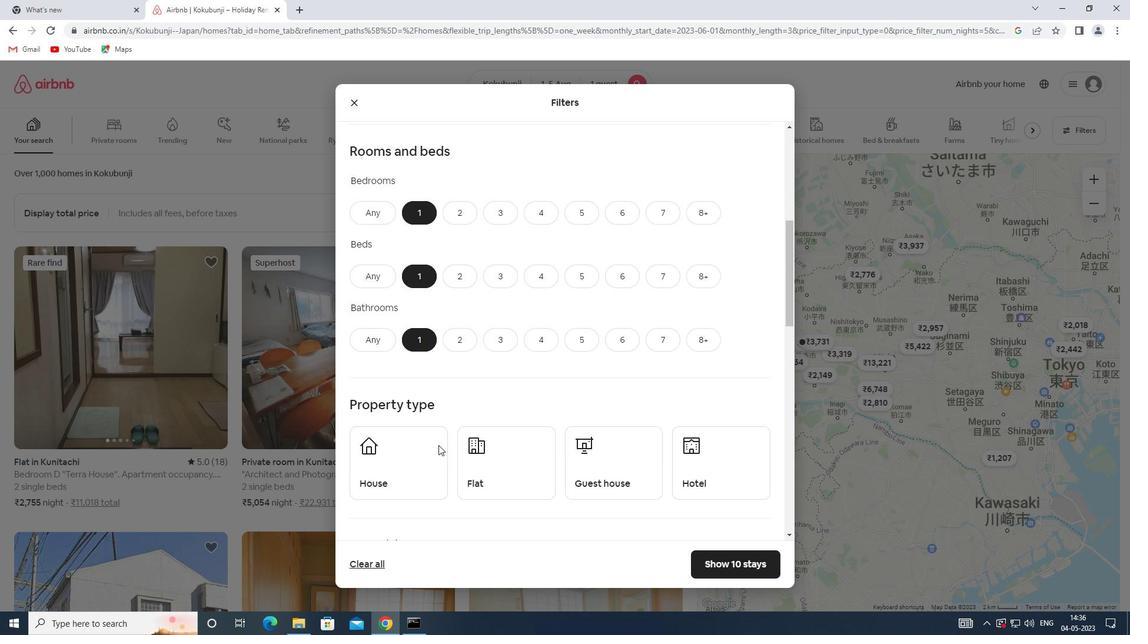 
Action: Mouse moved to (397, 416)
Screenshot: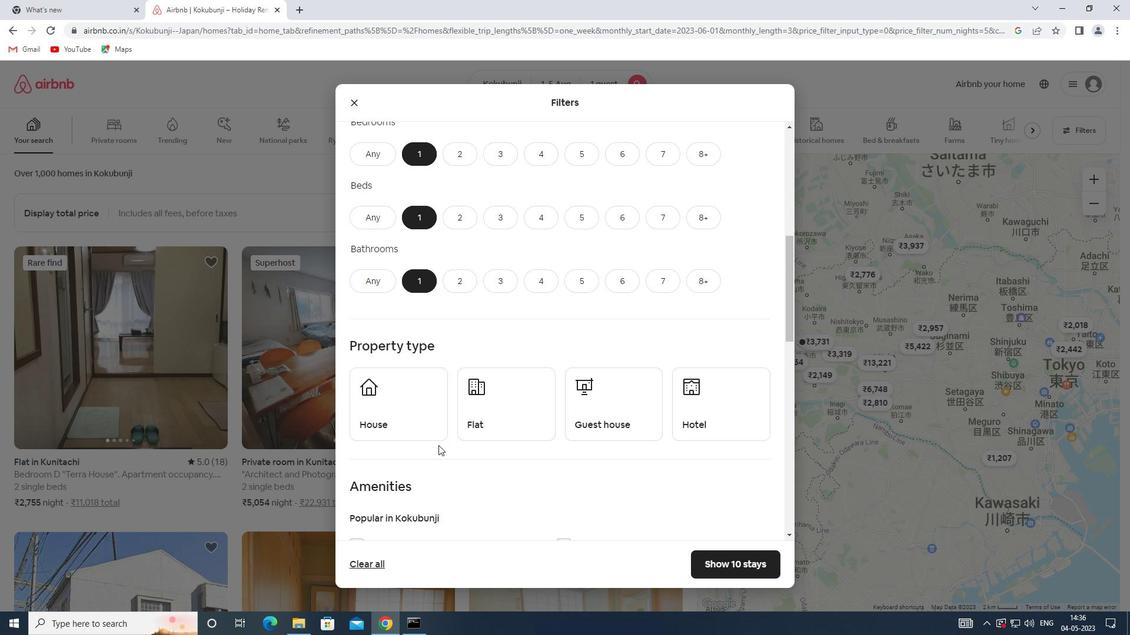 
Action: Mouse pressed left at (397, 416)
Screenshot: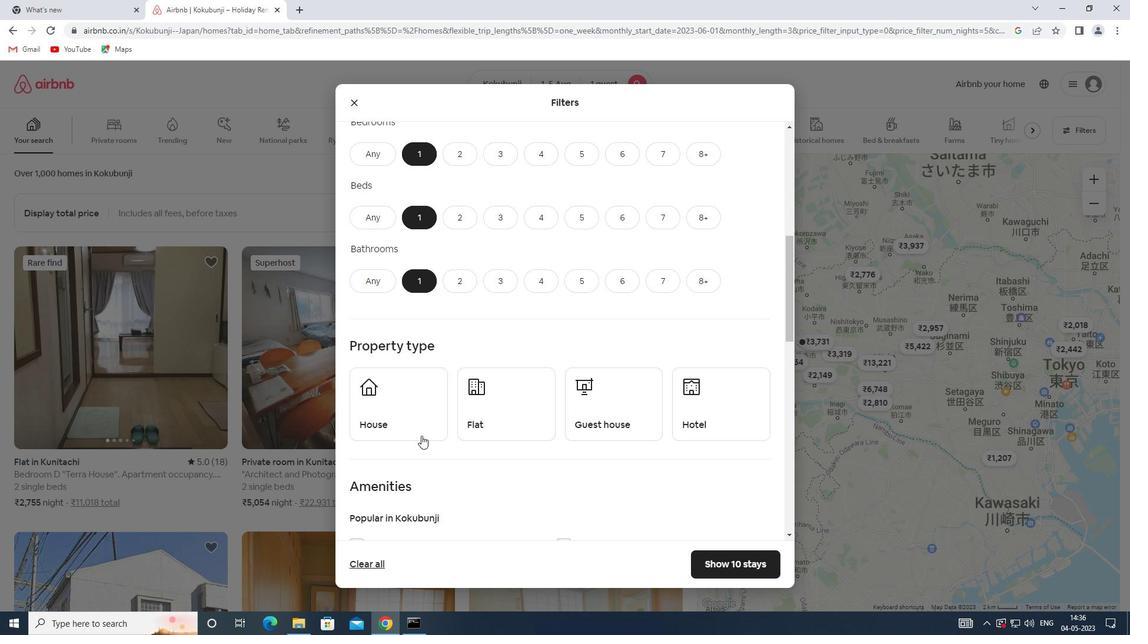 
Action: Mouse moved to (470, 411)
Screenshot: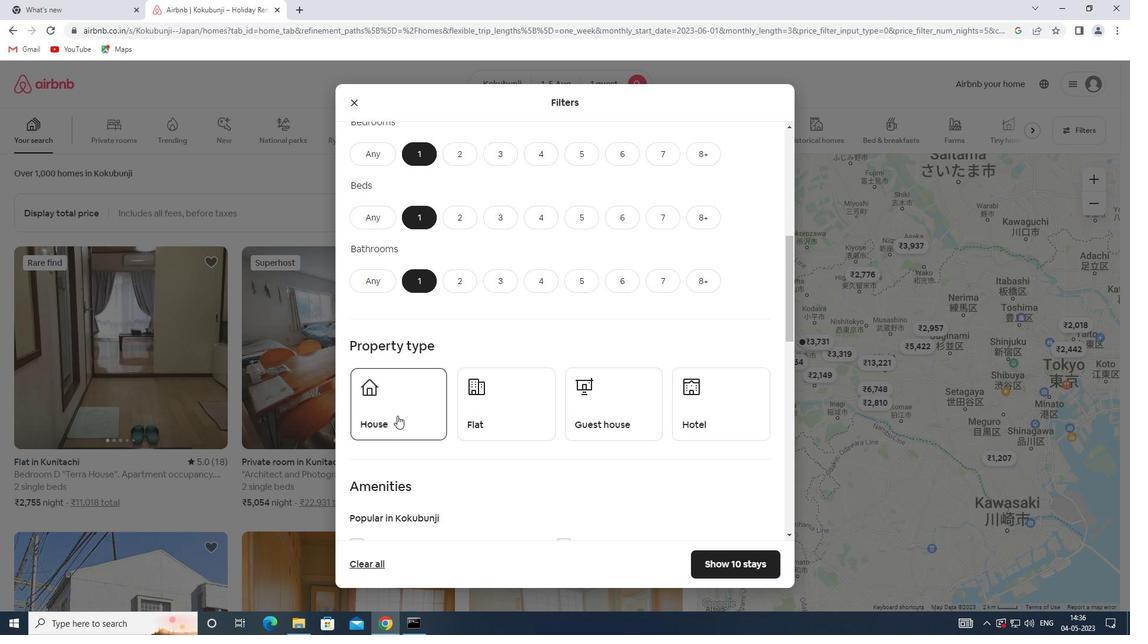 
Action: Mouse pressed left at (470, 411)
Screenshot: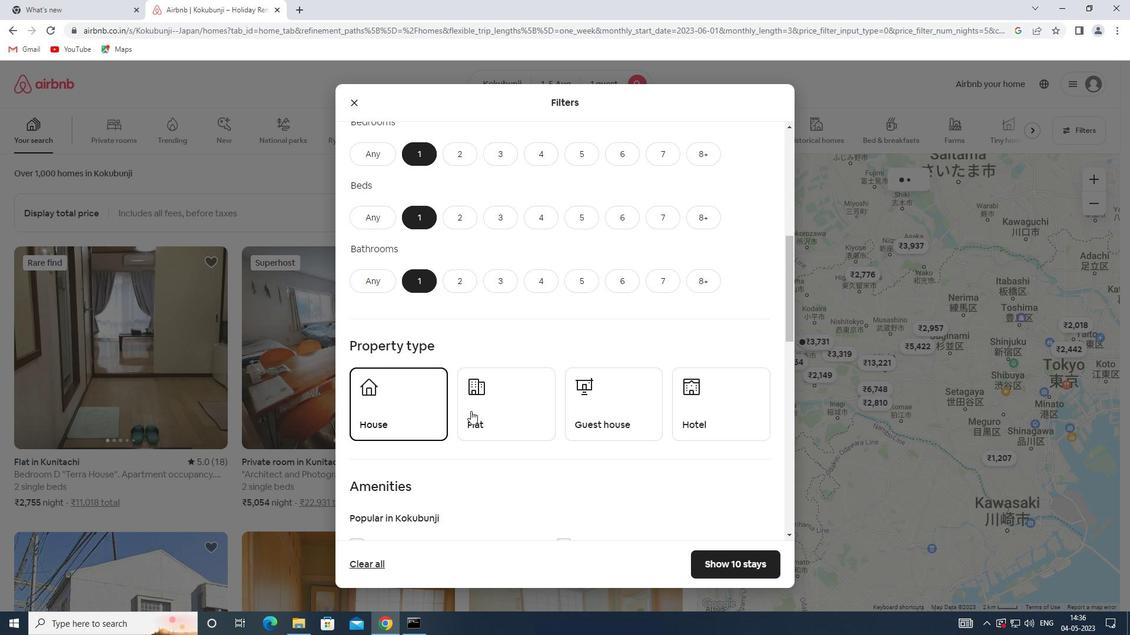 
Action: Mouse moved to (606, 409)
Screenshot: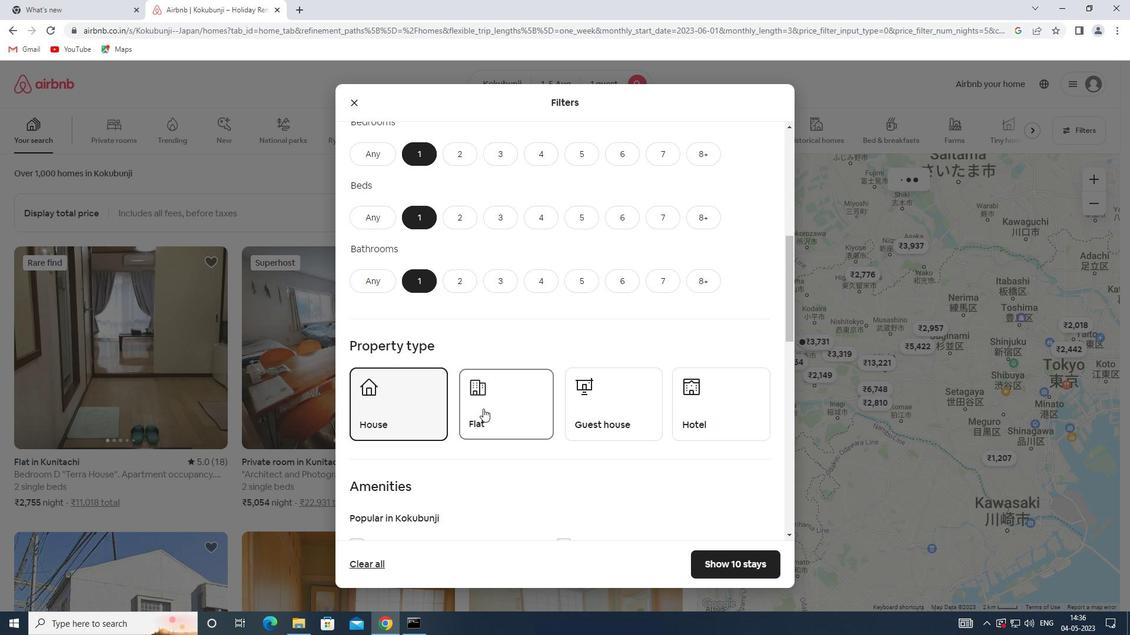 
Action: Mouse pressed left at (606, 409)
Screenshot: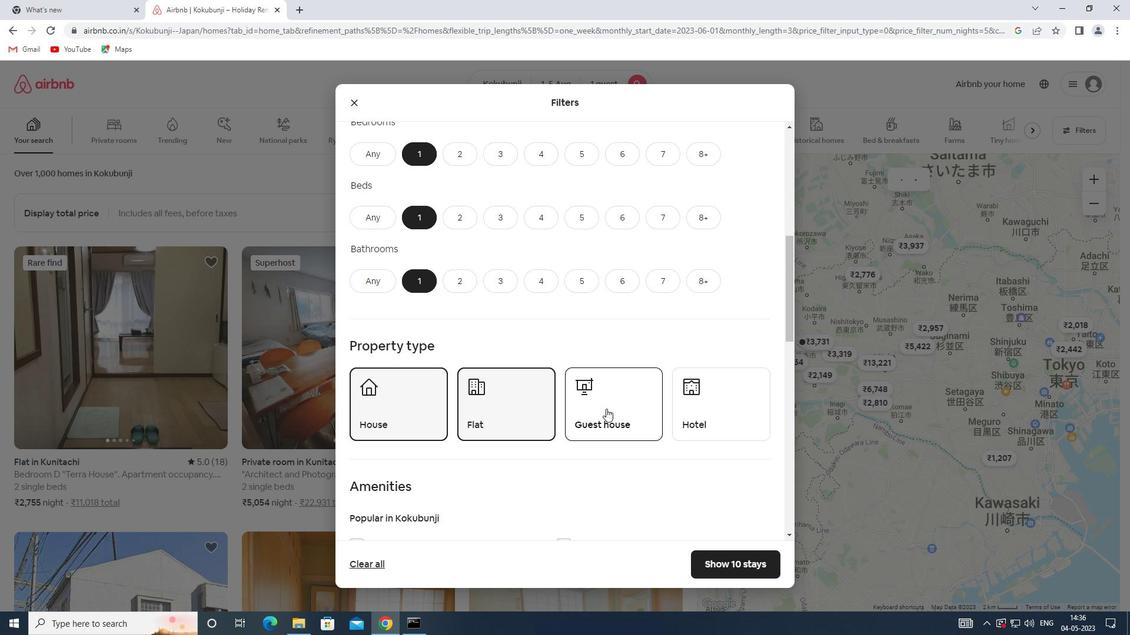 
Action: Mouse scrolled (606, 408) with delta (0, 0)
Screenshot: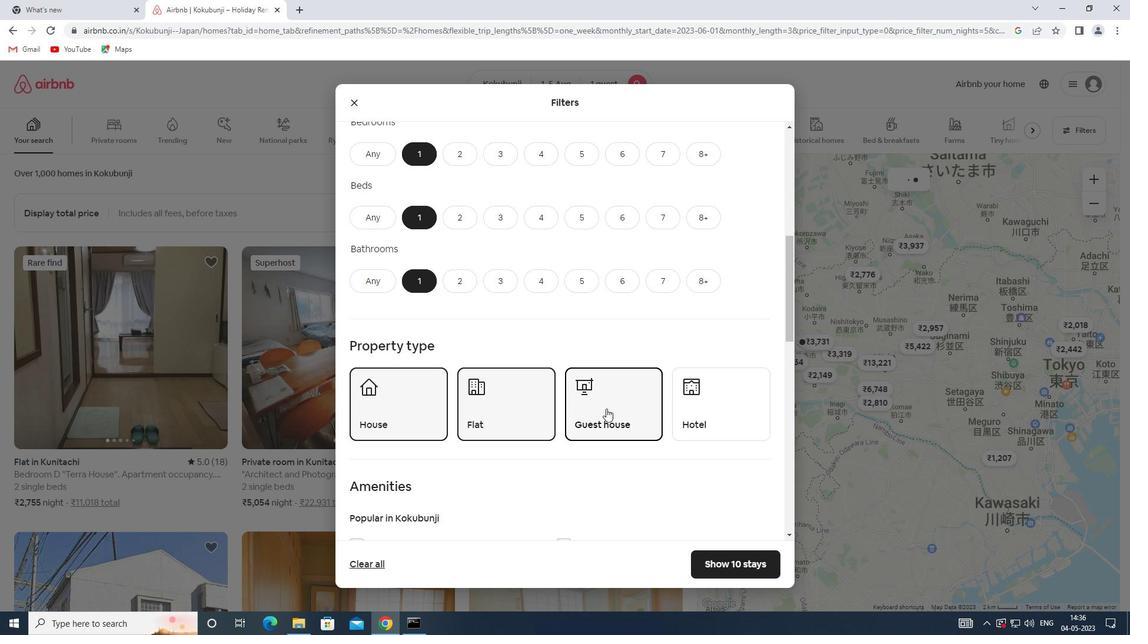 
Action: Mouse scrolled (606, 408) with delta (0, 0)
Screenshot: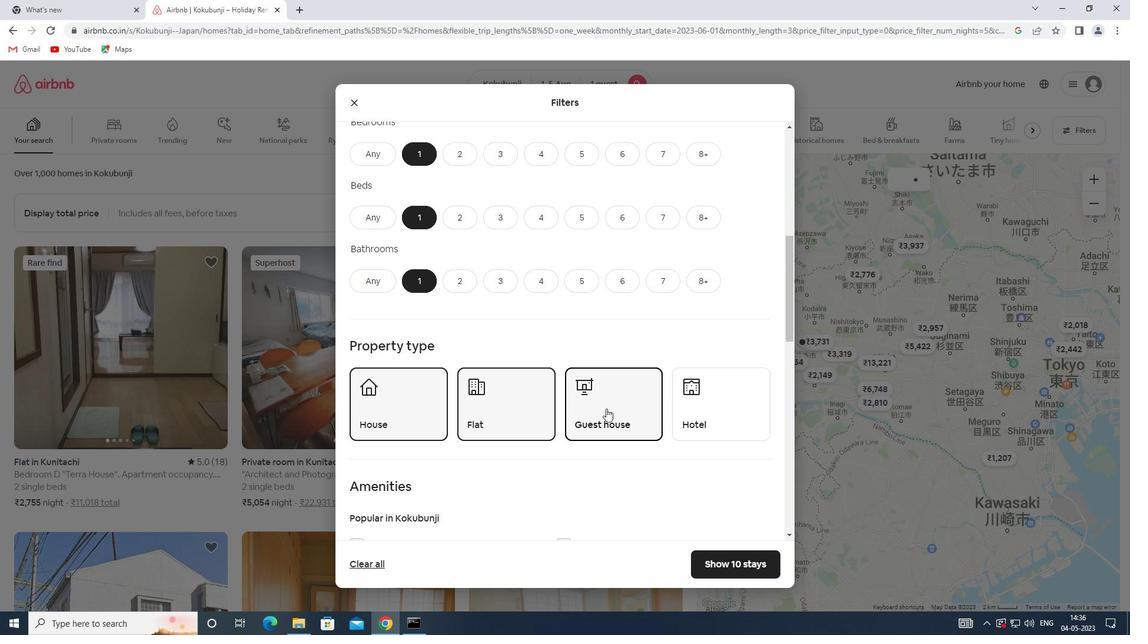 
Action: Mouse scrolled (606, 408) with delta (0, 0)
Screenshot: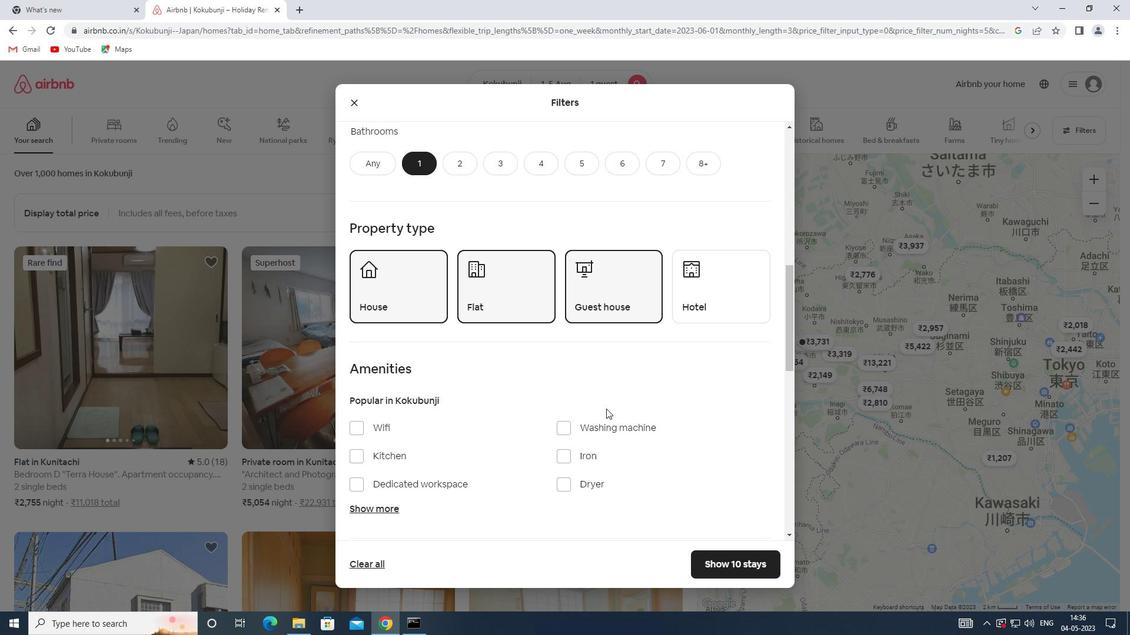 
Action: Mouse scrolled (606, 408) with delta (0, 0)
Screenshot: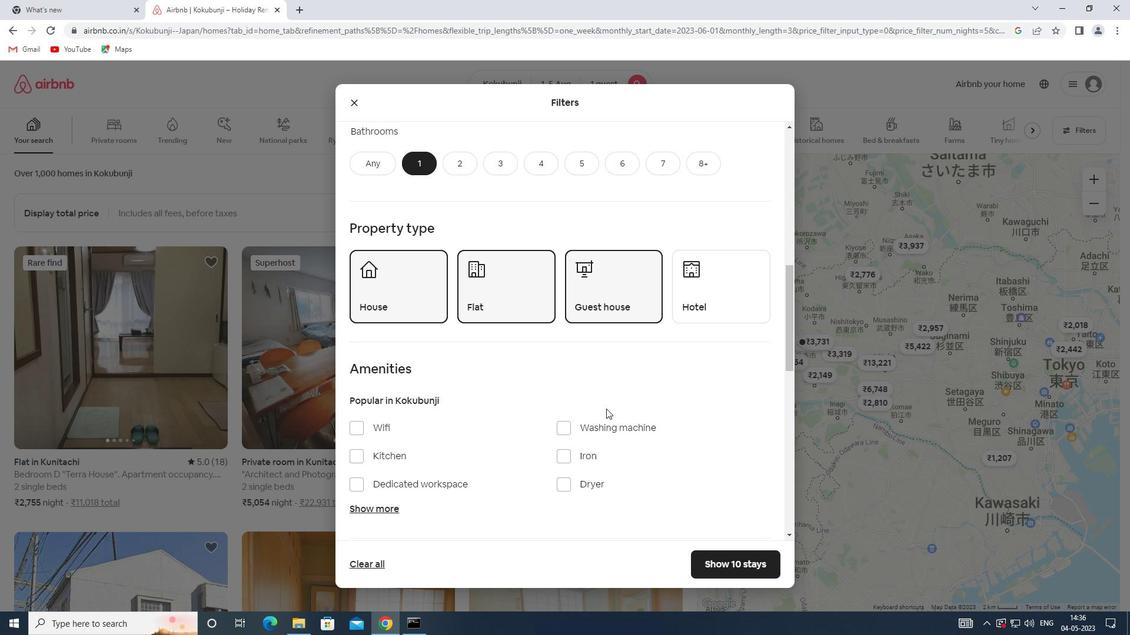 
Action: Mouse moved to (394, 308)
Screenshot: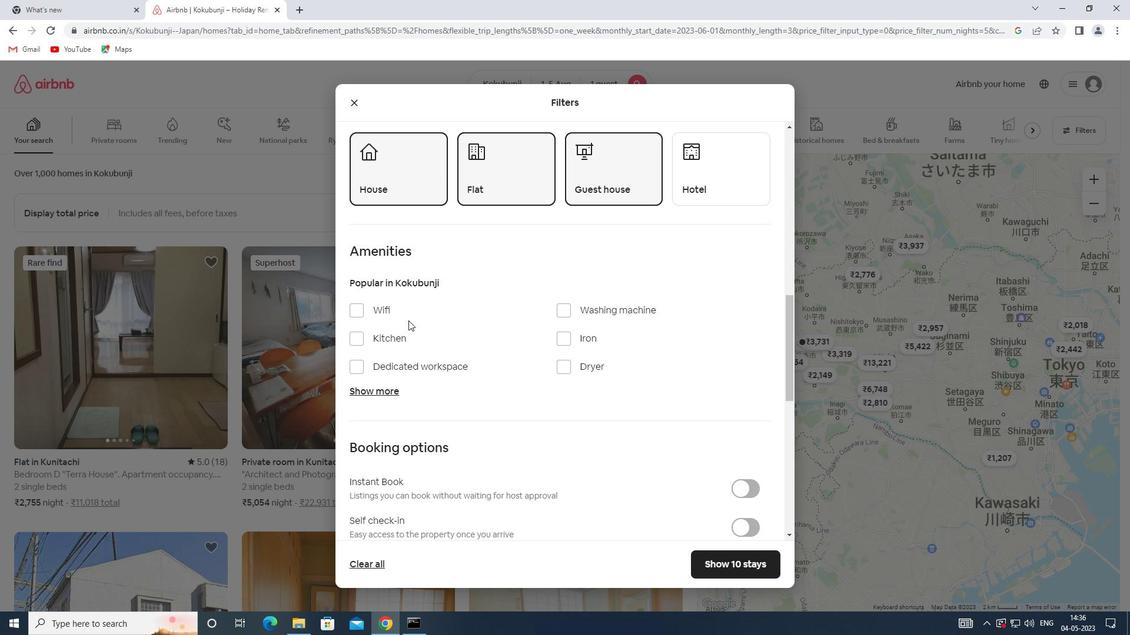 
Action: Mouse pressed left at (394, 308)
Screenshot: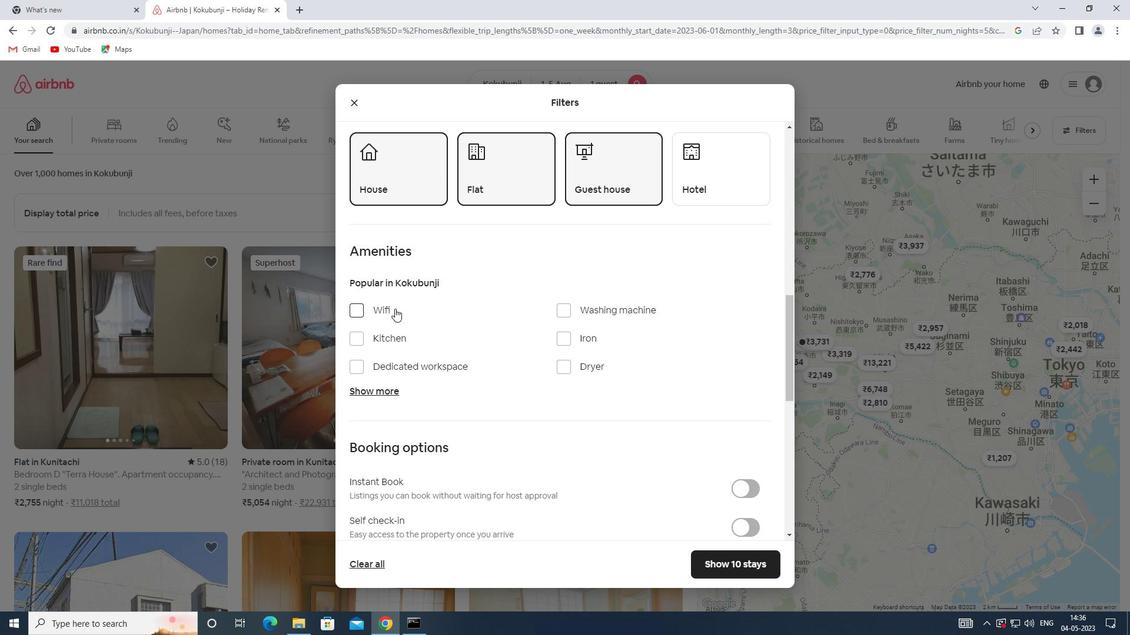 
Action: Mouse moved to (762, 520)
Screenshot: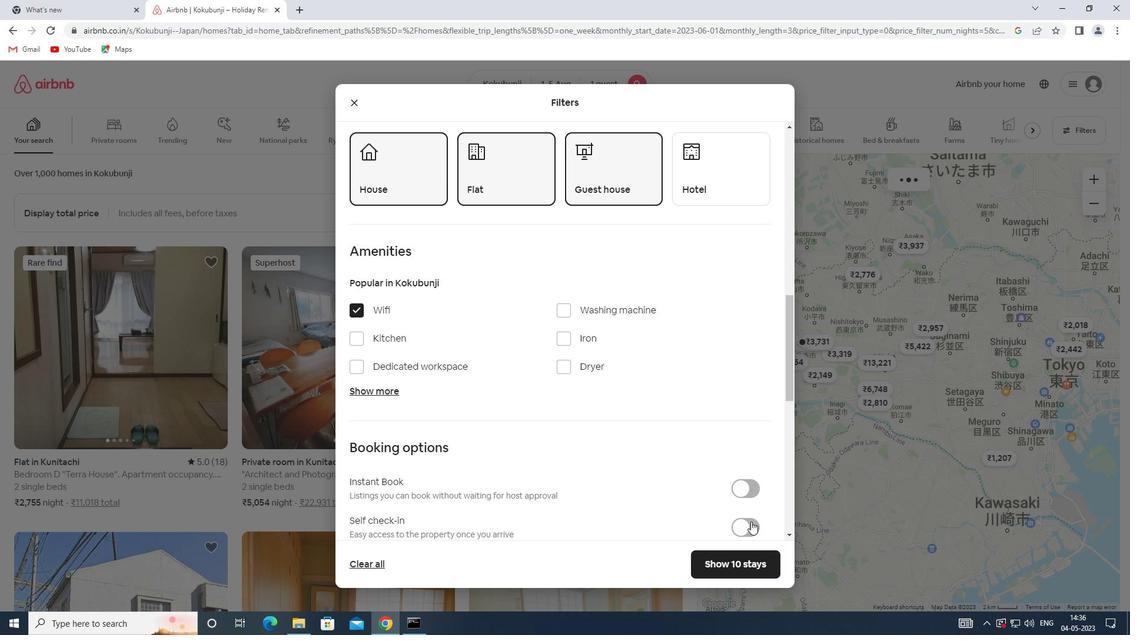 
Action: Mouse scrolled (762, 519) with delta (0, 0)
Screenshot: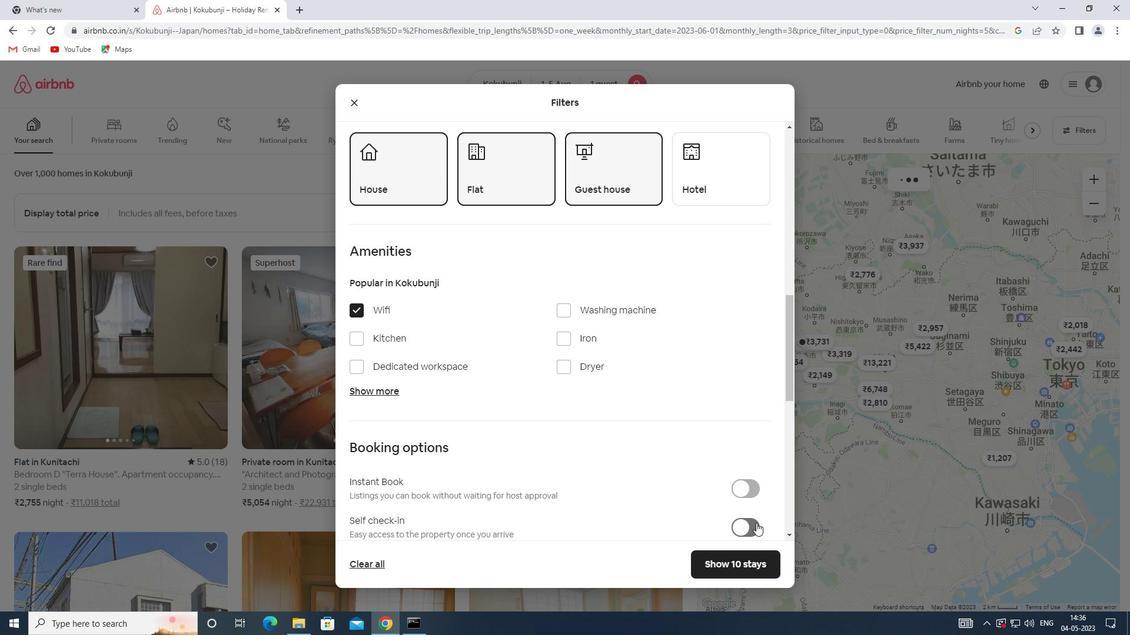
Action: Mouse scrolled (762, 519) with delta (0, 0)
Screenshot: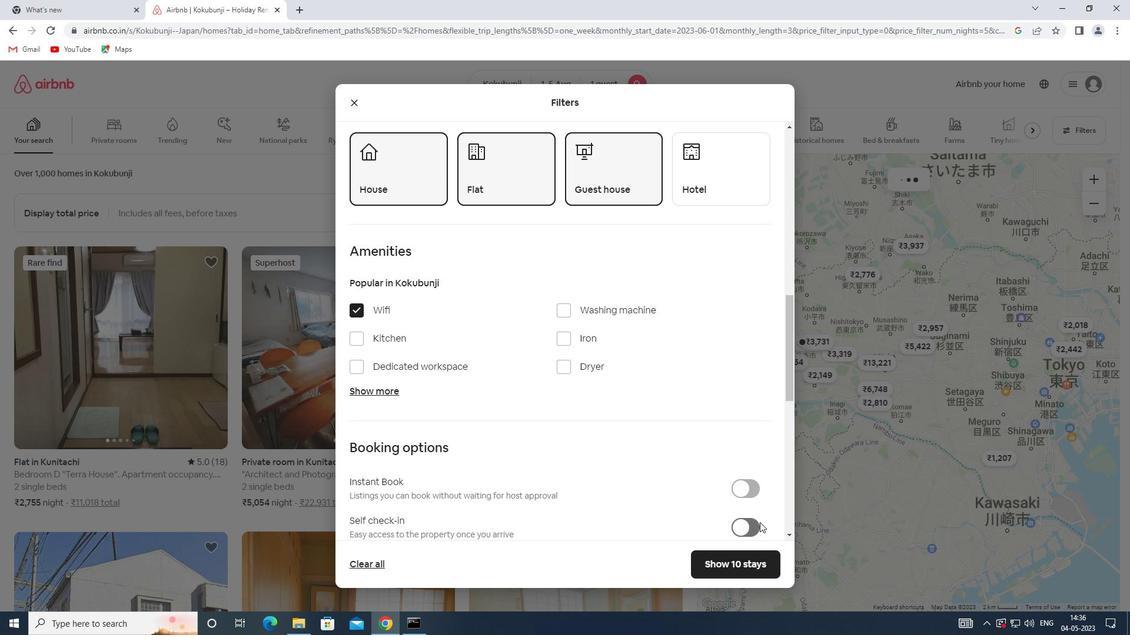
Action: Mouse moved to (737, 405)
Screenshot: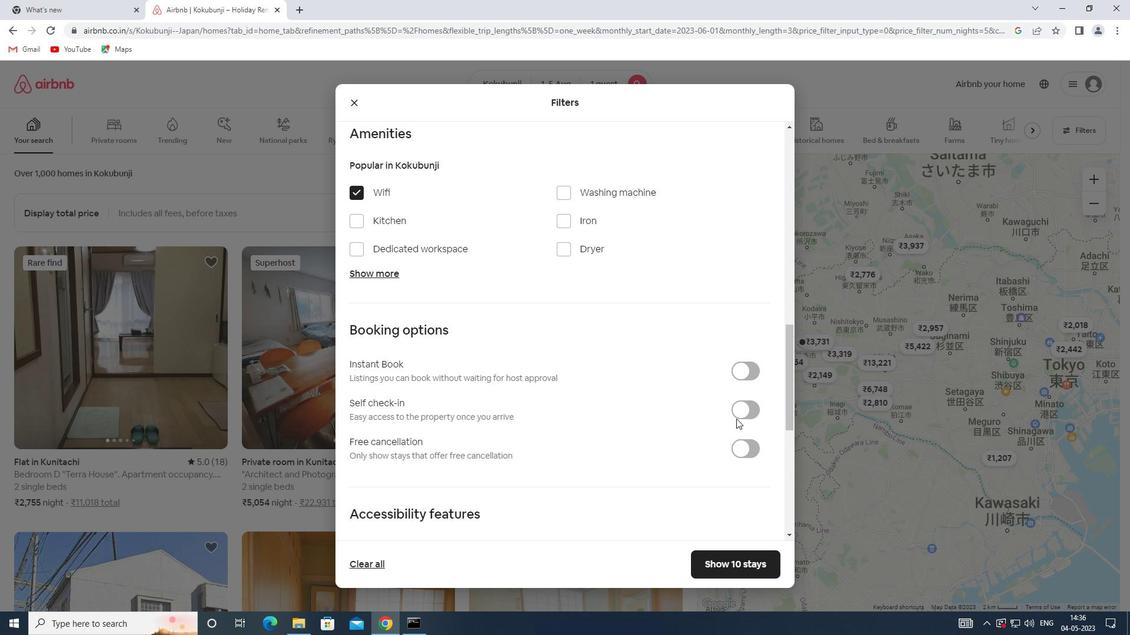 
Action: Mouse pressed left at (737, 405)
Screenshot: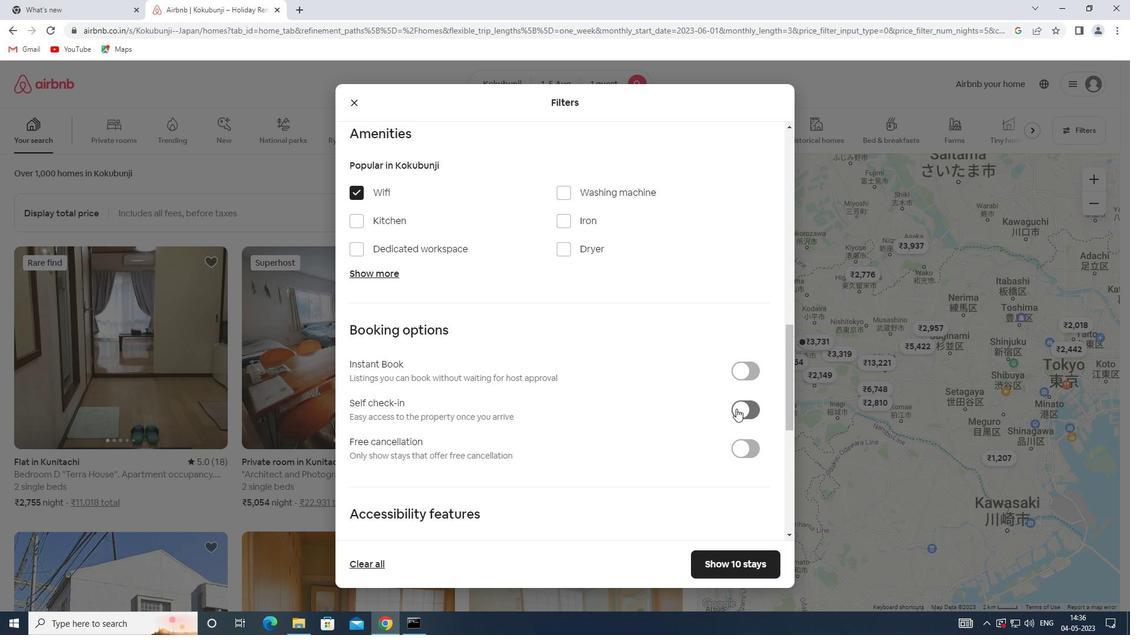
Action: Mouse moved to (395, 469)
Screenshot: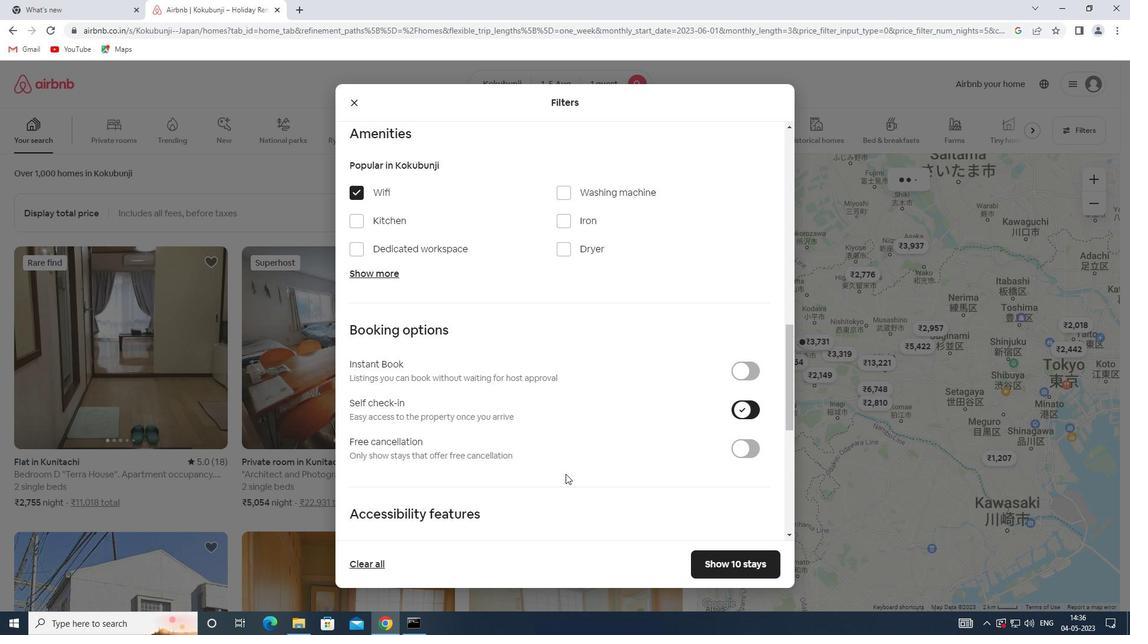 
Action: Mouse scrolled (395, 468) with delta (0, 0)
Screenshot: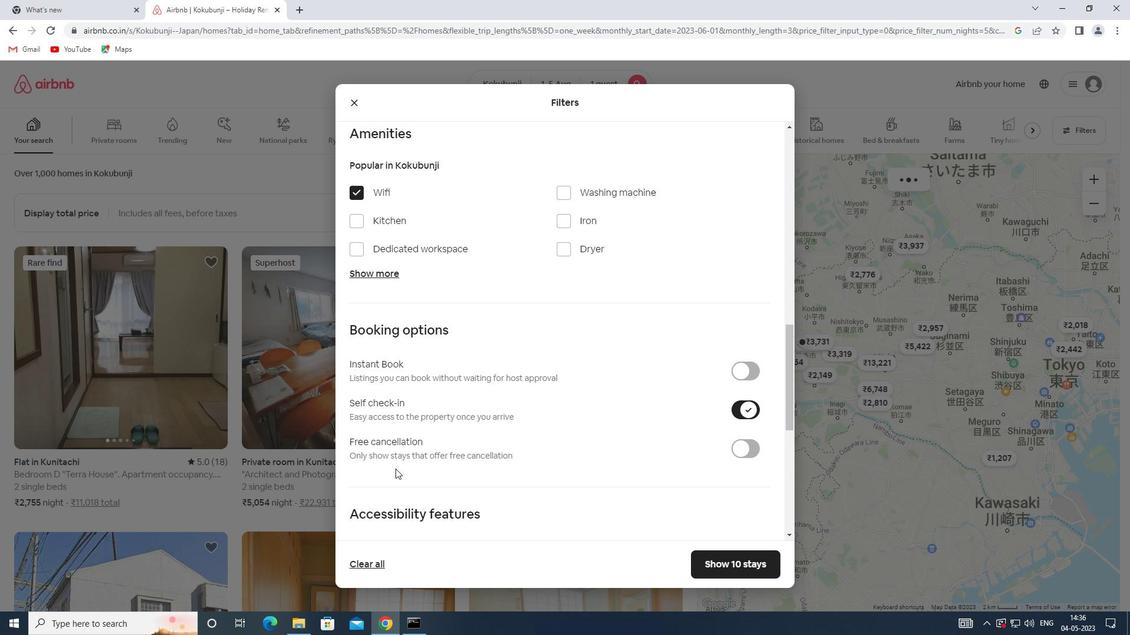 
Action: Mouse scrolled (395, 468) with delta (0, 0)
Screenshot: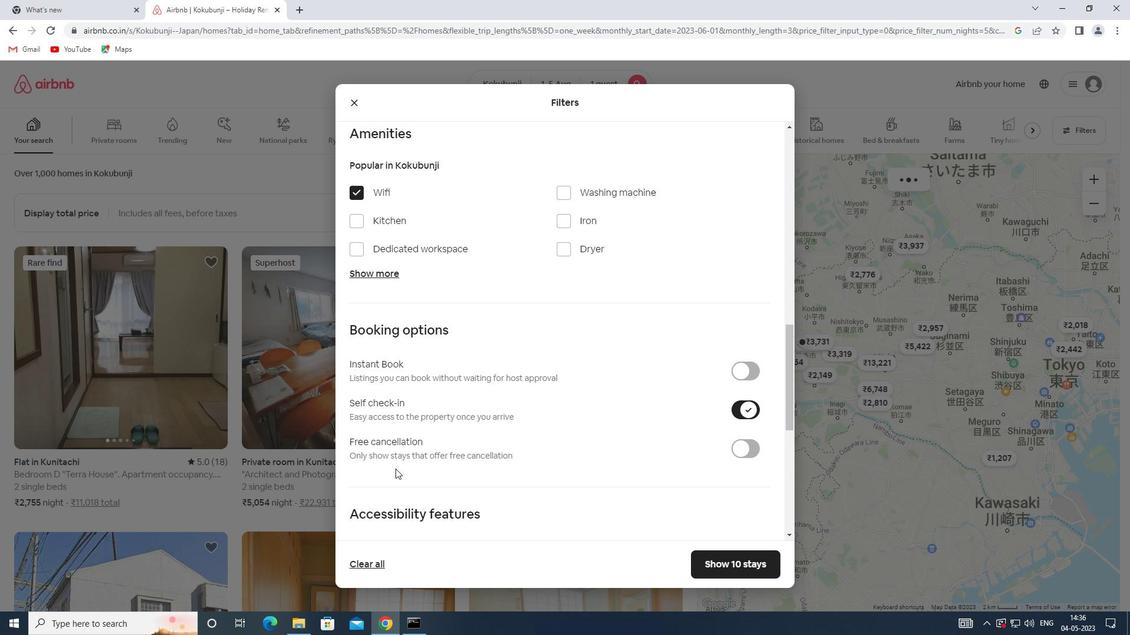
Action: Mouse scrolled (395, 468) with delta (0, 0)
Screenshot: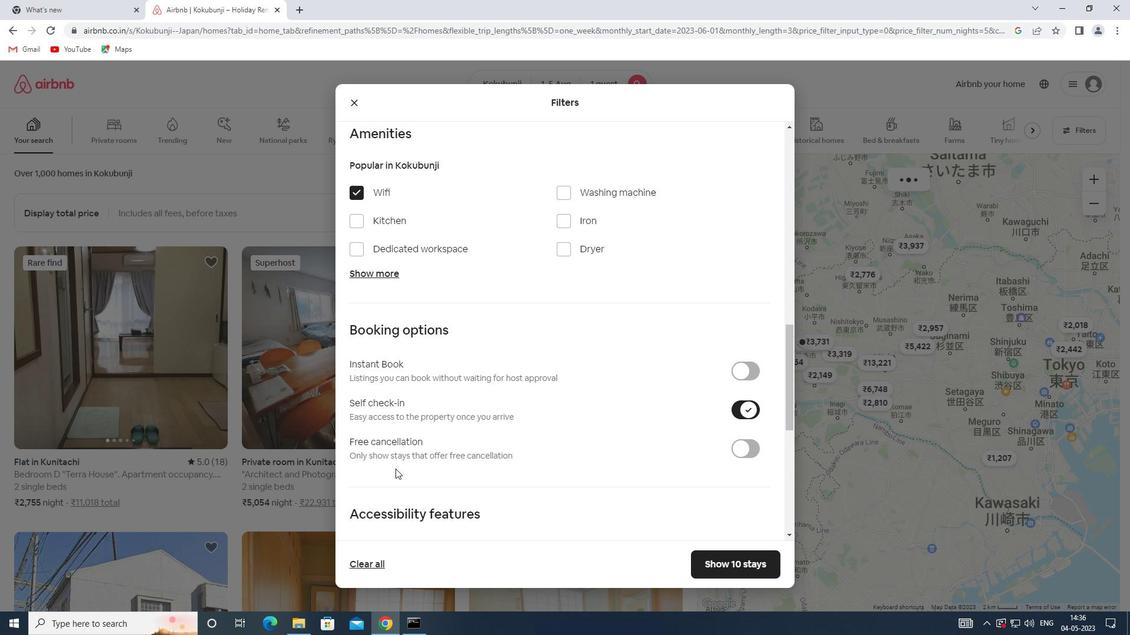 
Action: Mouse scrolled (395, 468) with delta (0, 0)
Screenshot: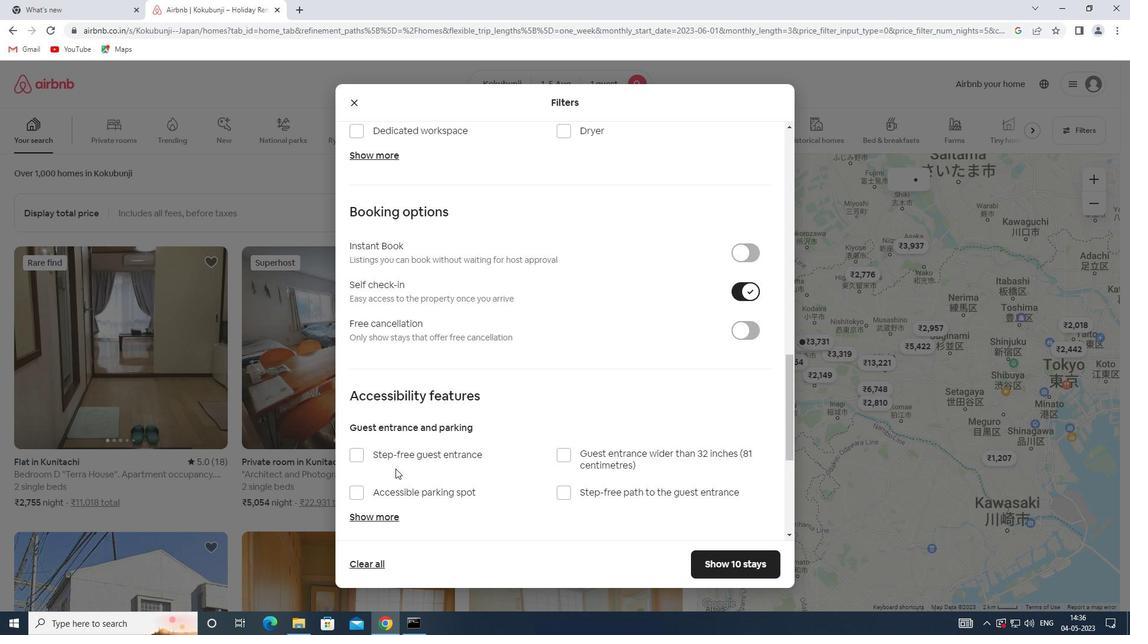 
Action: Mouse scrolled (395, 468) with delta (0, 0)
Screenshot: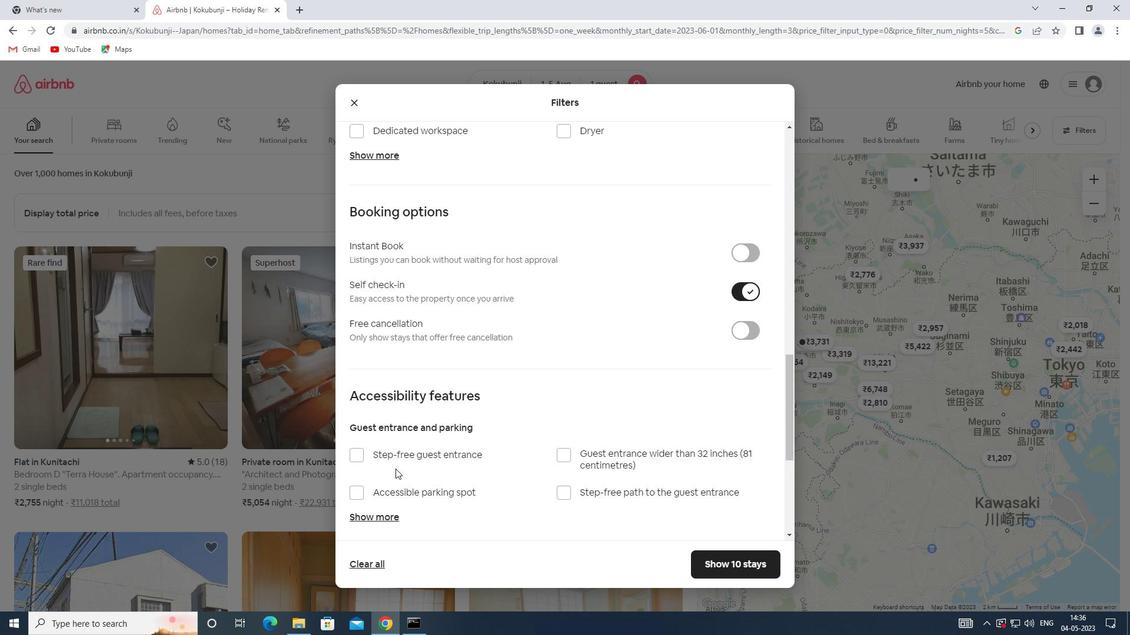 
Action: Mouse moved to (401, 475)
Screenshot: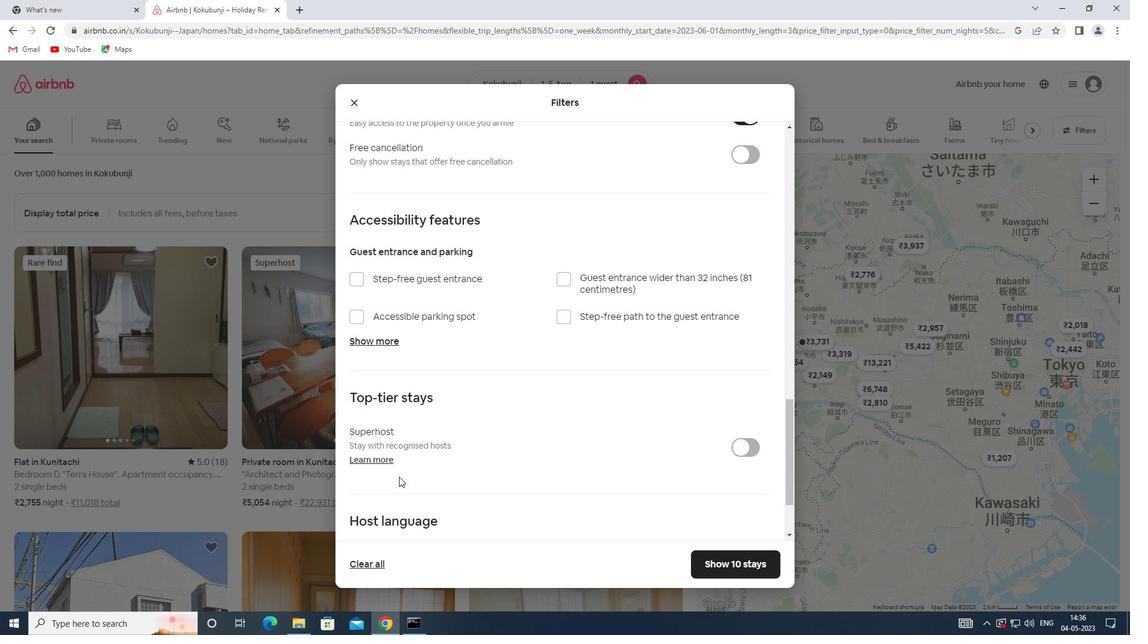 
Action: Mouse scrolled (401, 474) with delta (0, 0)
Screenshot: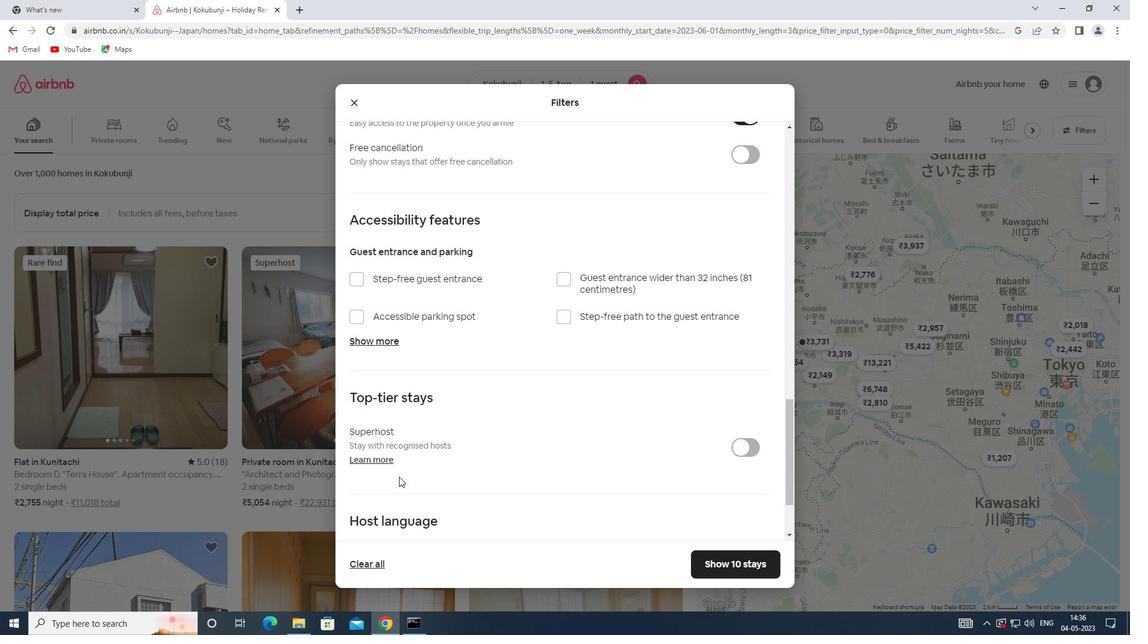 
Action: Mouse scrolled (401, 474) with delta (0, 0)
Screenshot: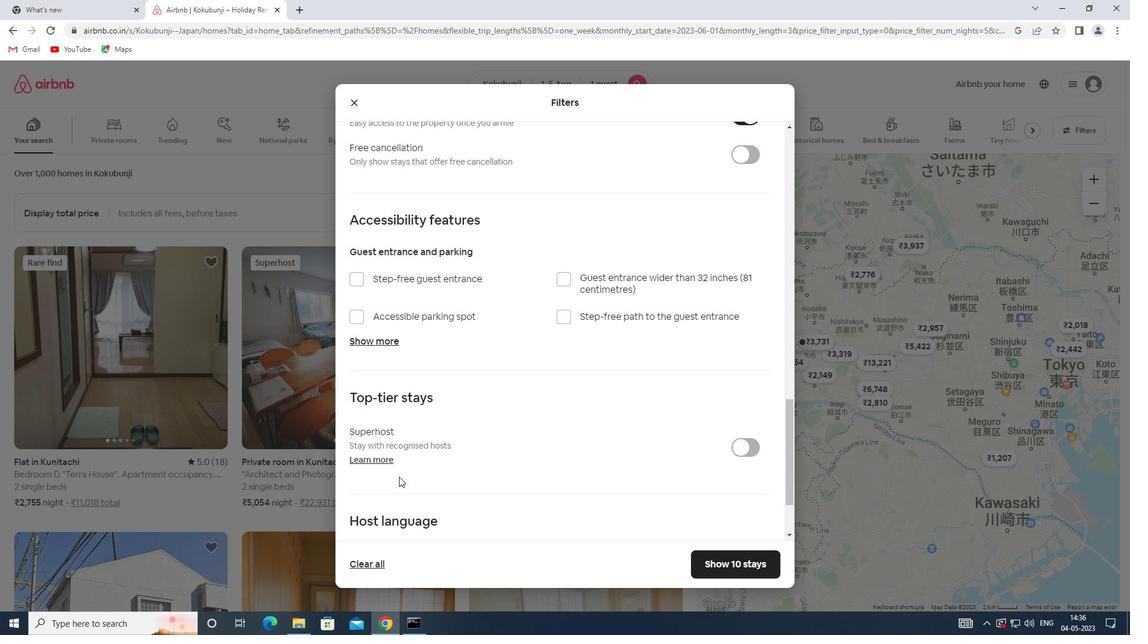 
Action: Mouse scrolled (401, 474) with delta (0, 0)
Screenshot: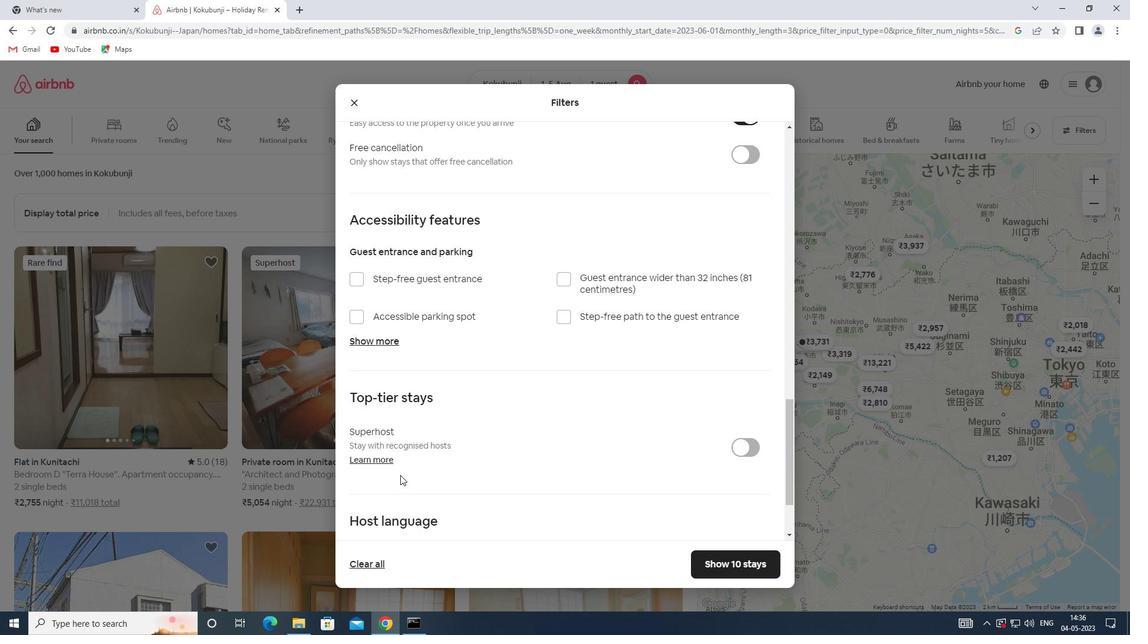 
Action: Mouse scrolled (401, 474) with delta (0, 0)
Screenshot: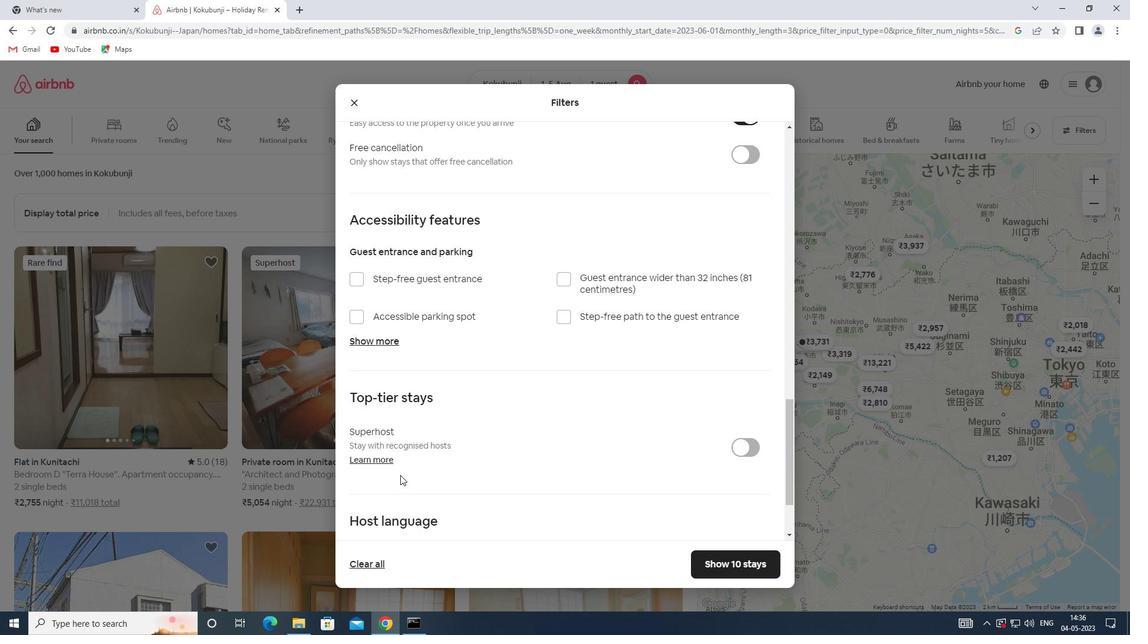 
Action: Mouse moved to (389, 466)
Screenshot: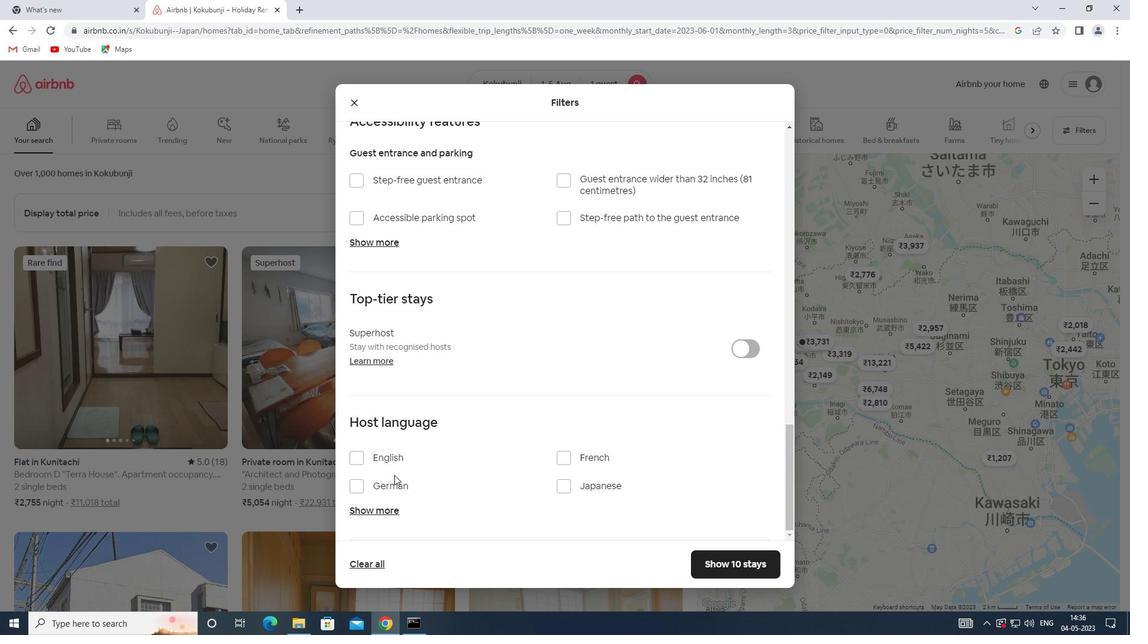 
Action: Mouse pressed left at (389, 466)
Screenshot: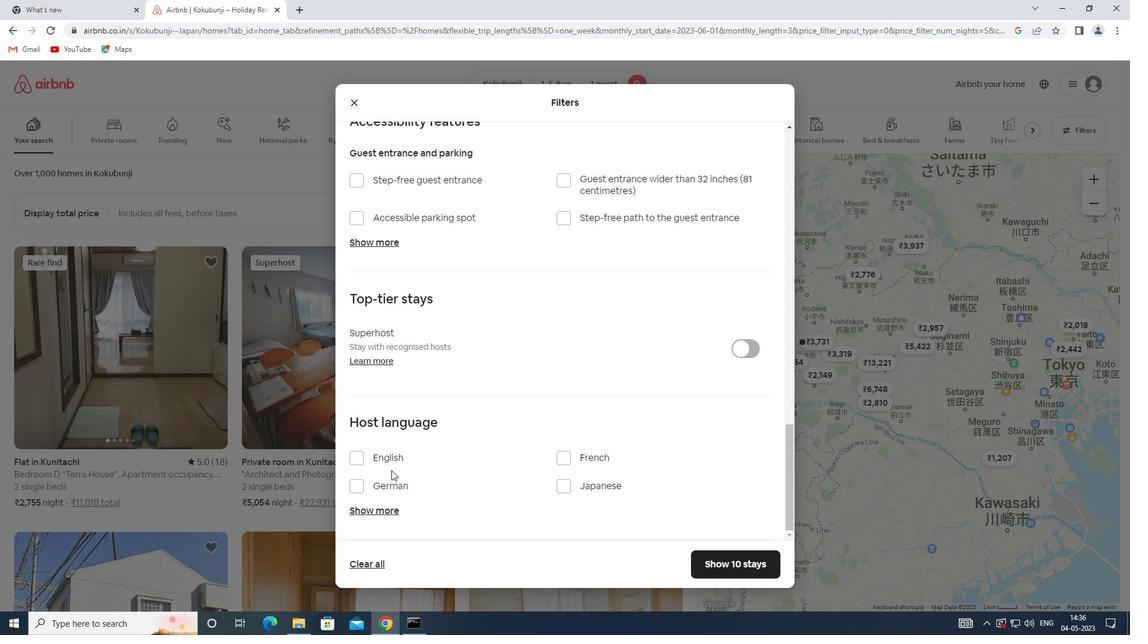 
Action: Mouse moved to (388, 459)
Screenshot: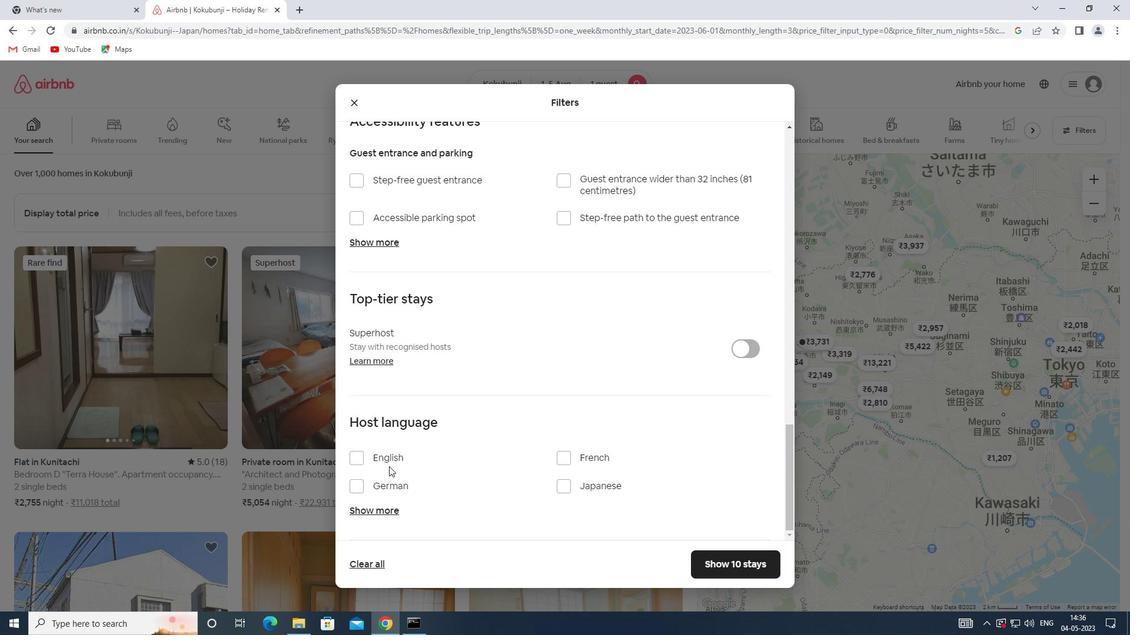 
Action: Mouse pressed left at (388, 459)
Screenshot: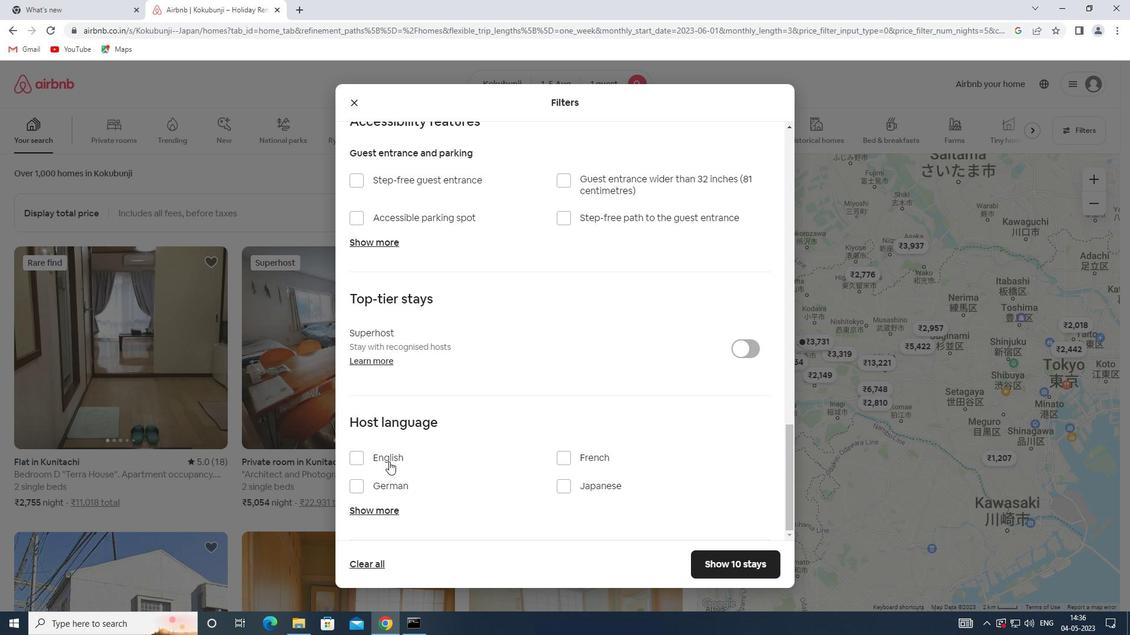 
Action: Mouse moved to (724, 556)
Screenshot: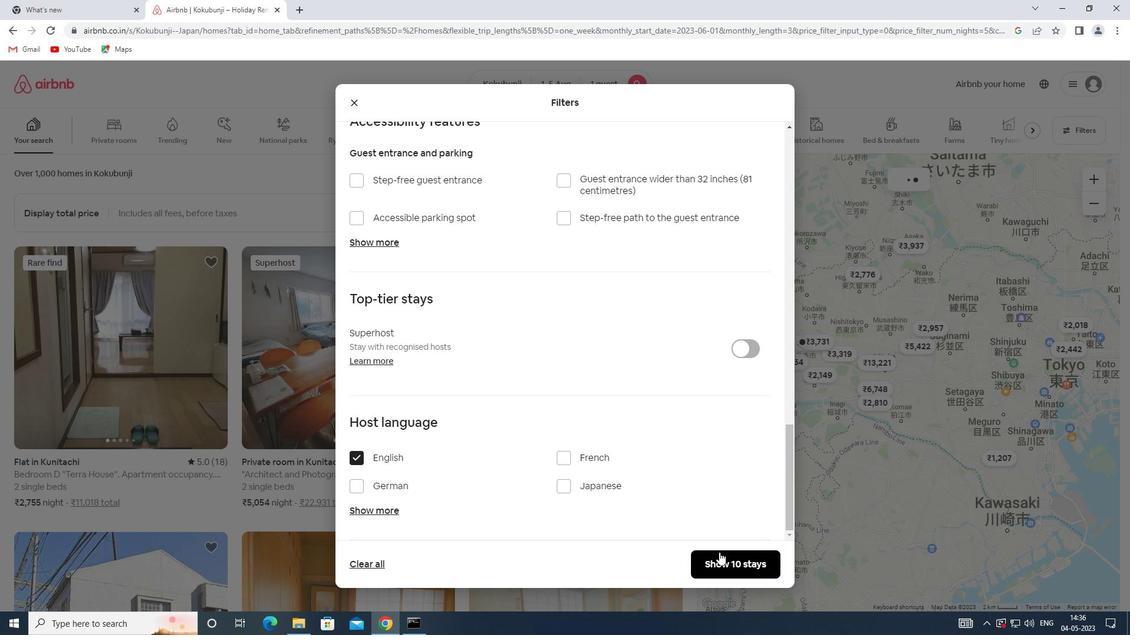 
Action: Mouse pressed left at (724, 556)
Screenshot: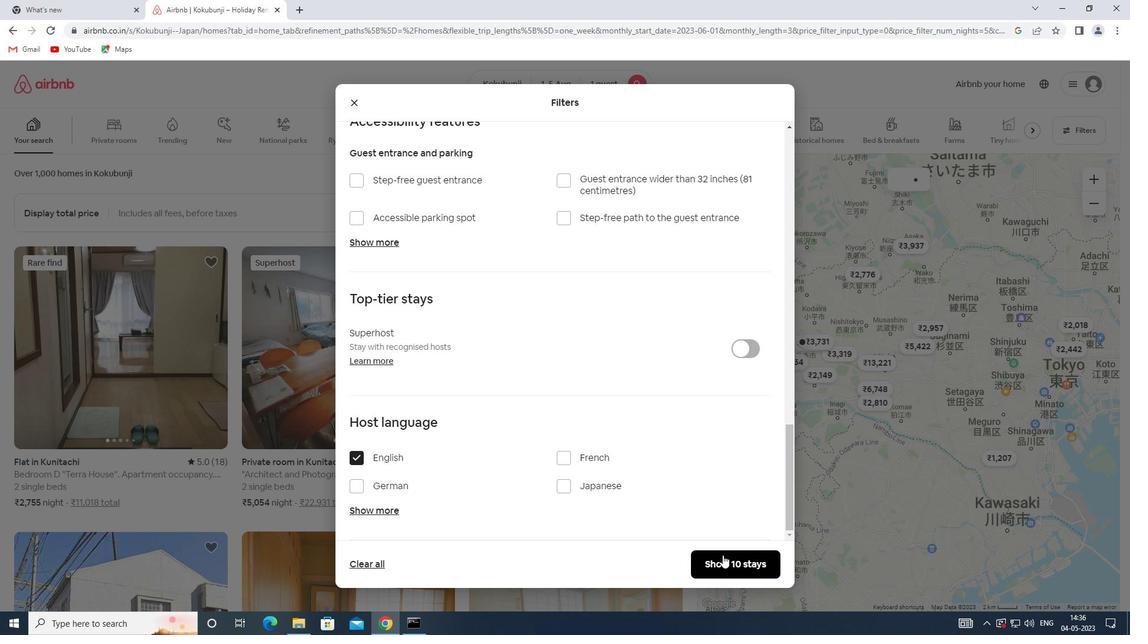 
